 Task: Look for space in Fukuroi, Japan from 6th September, 2023 to 10th September, 2023 for 1 adult in price range Rs.9000 to Rs.17000. Place can be private room with 1  bedroom having 1 bed and 1 bathroom. Property type can be house, flat, guest house, hotel. Booking option can be shelf check-in. Required host language is English.
Action: Mouse moved to (510, 132)
Screenshot: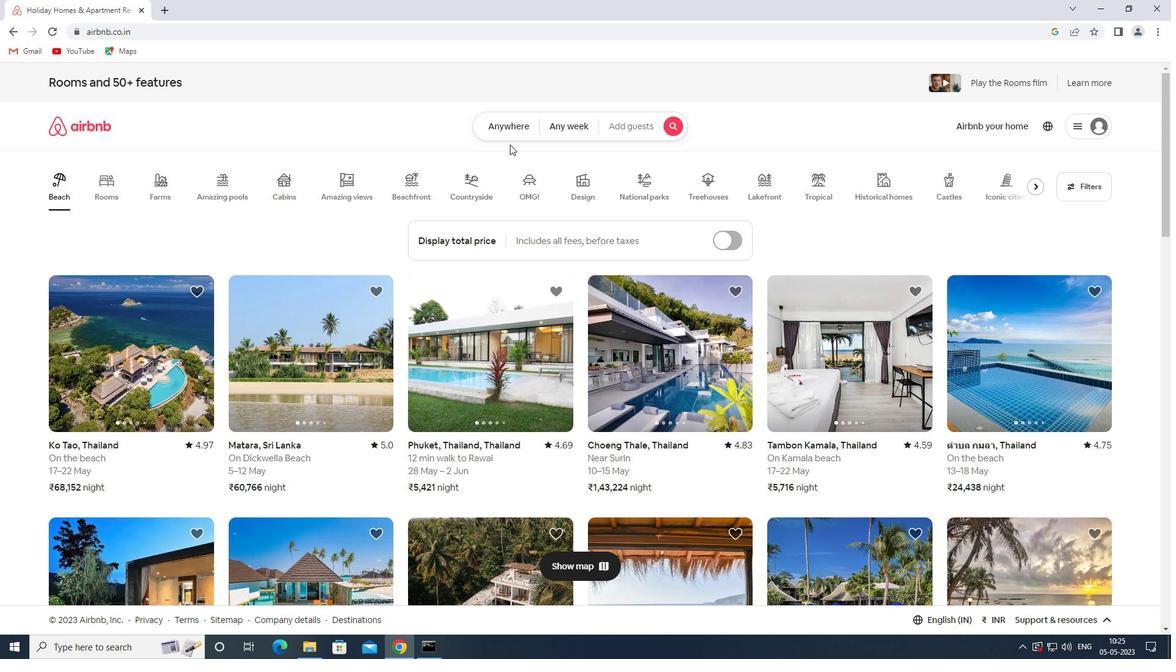 
Action: Mouse pressed left at (510, 132)
Screenshot: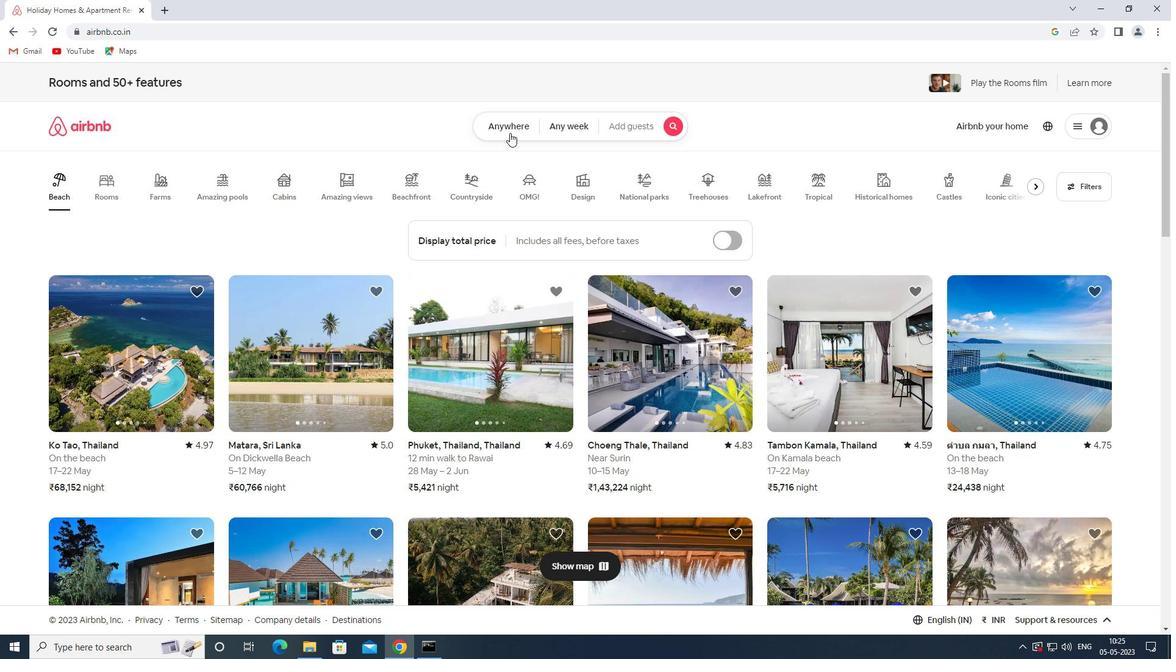 
Action: Mouse moved to (418, 168)
Screenshot: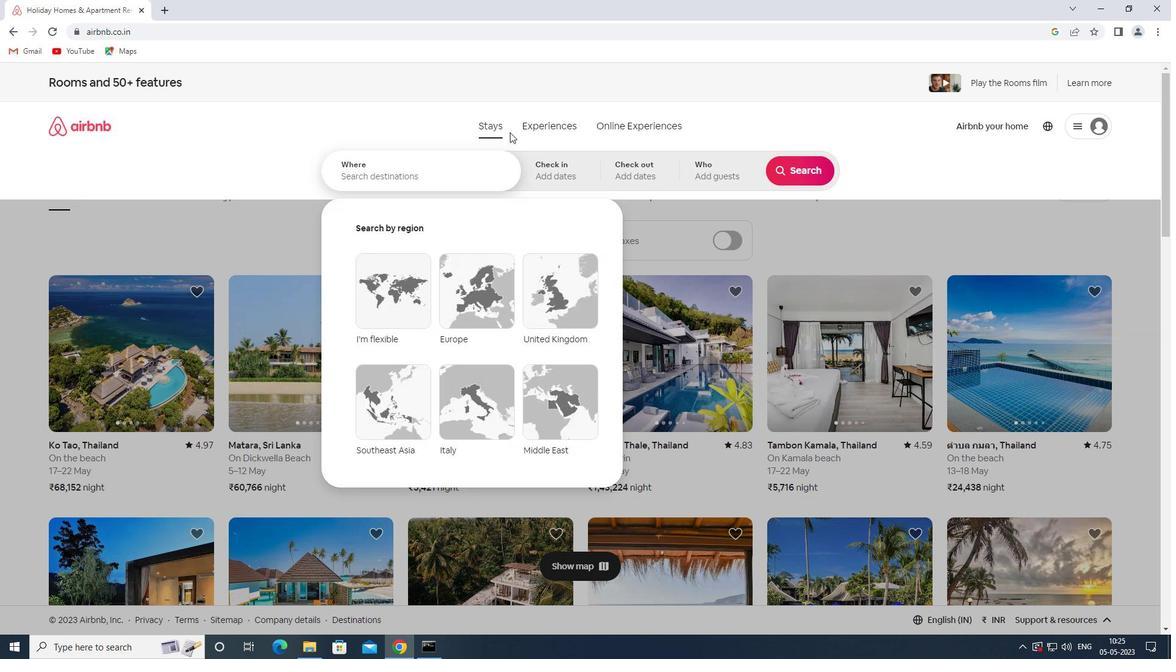 
Action: Mouse pressed left at (418, 168)
Screenshot: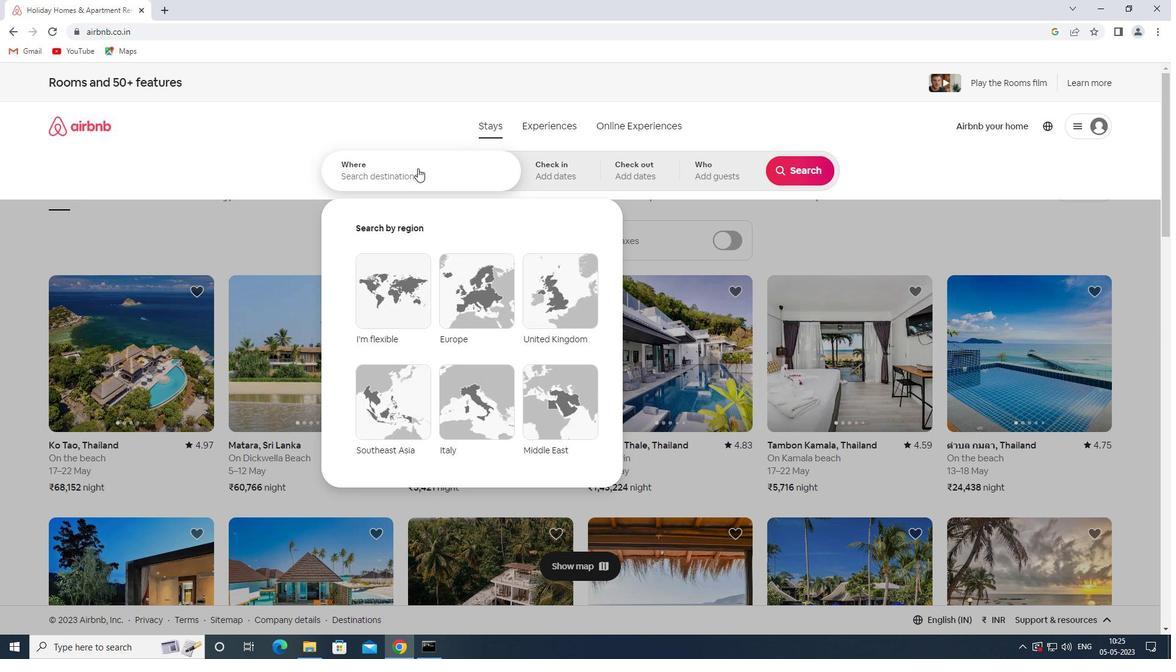 
Action: Key pressed <Key.shift><Key.shift><Key.shift><Key.shift><Key.shift><Key.shift><Key.shift><Key.shift><Key.shift><Key.shift><Key.shift>FUKUROI,<Key.shift><Key.shift><Key.shift><Key.shift><Key.shift><Key.shift><Key.shift><Key.shift>JAPAN
Screenshot: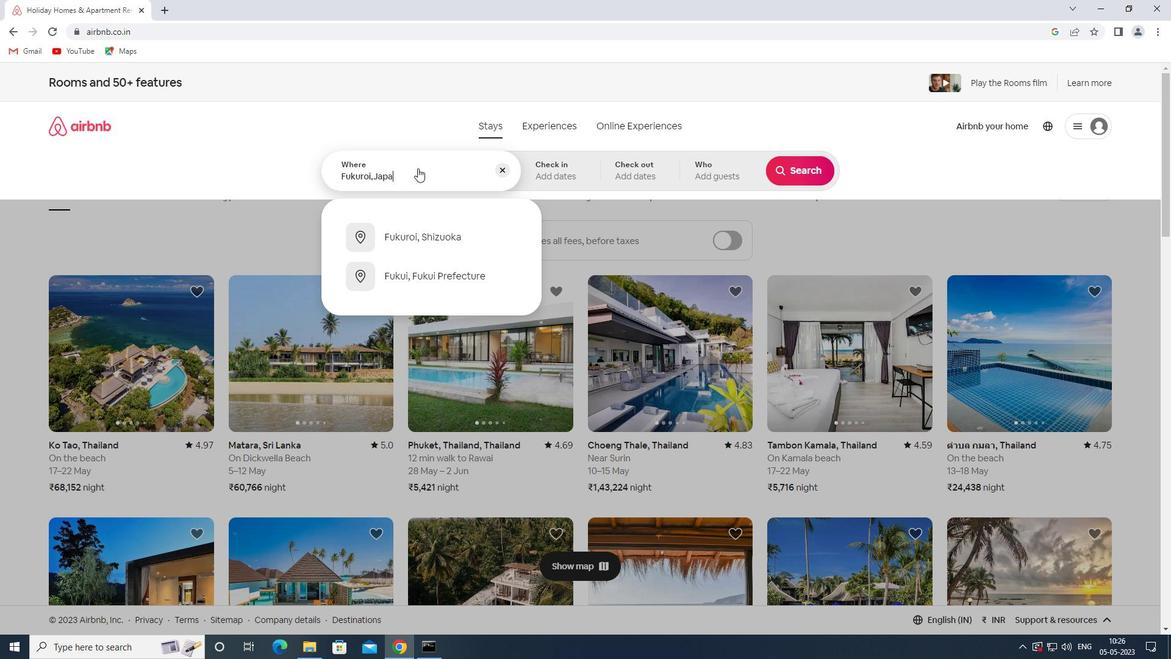 
Action: Mouse moved to (556, 174)
Screenshot: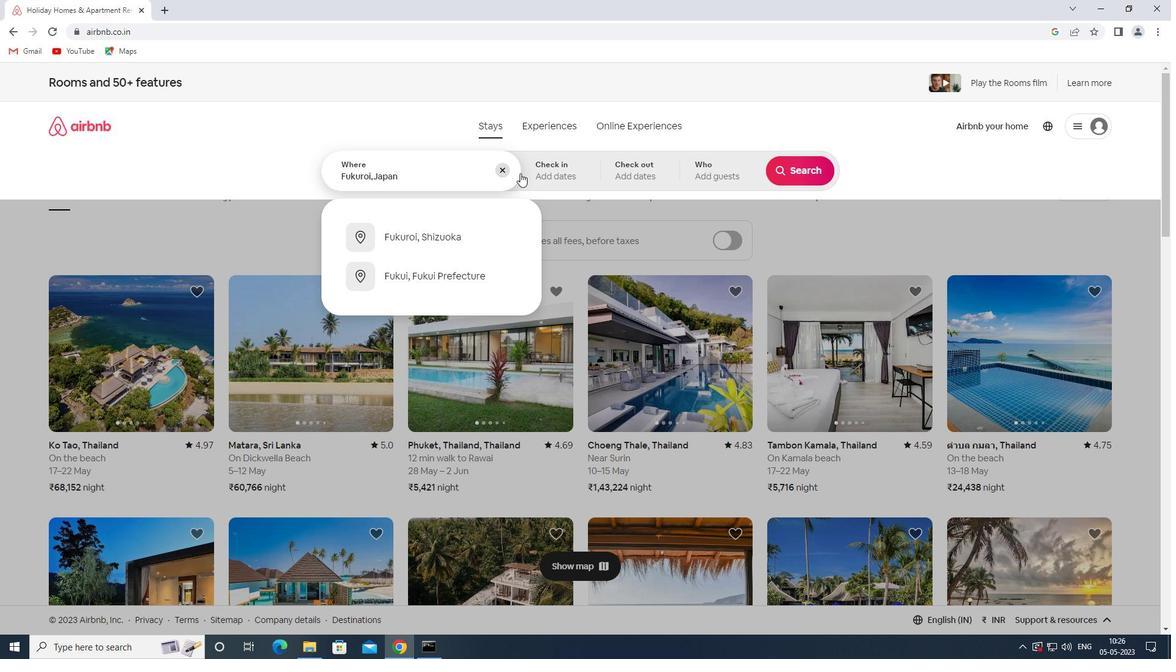 
Action: Mouse pressed left at (556, 174)
Screenshot: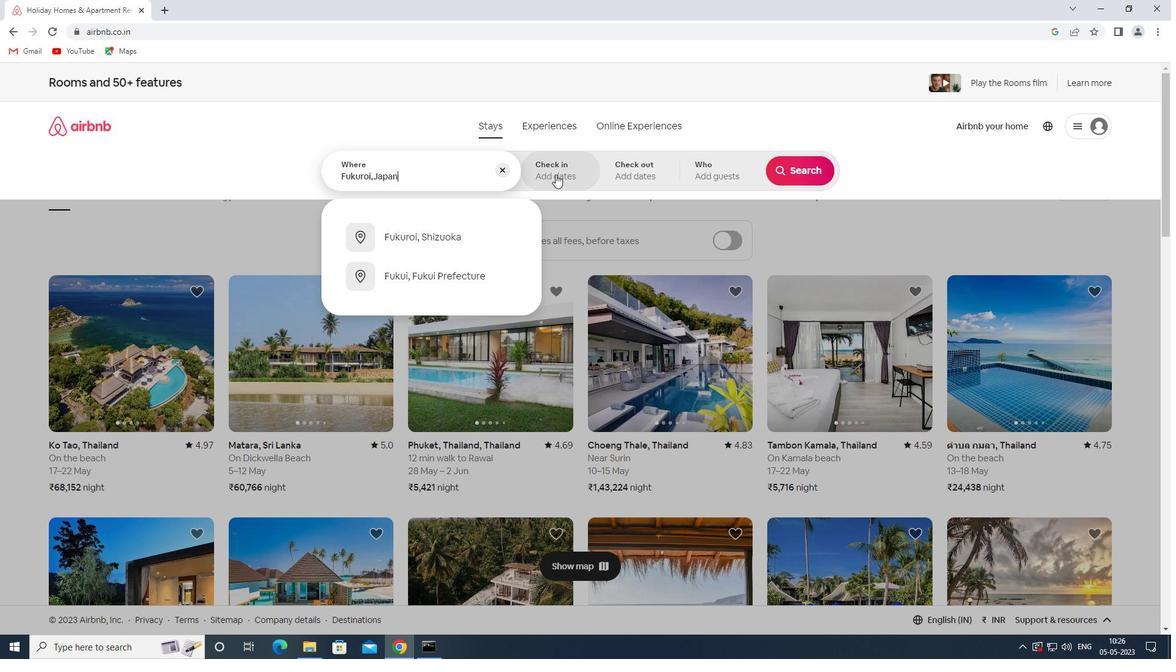 
Action: Mouse moved to (802, 271)
Screenshot: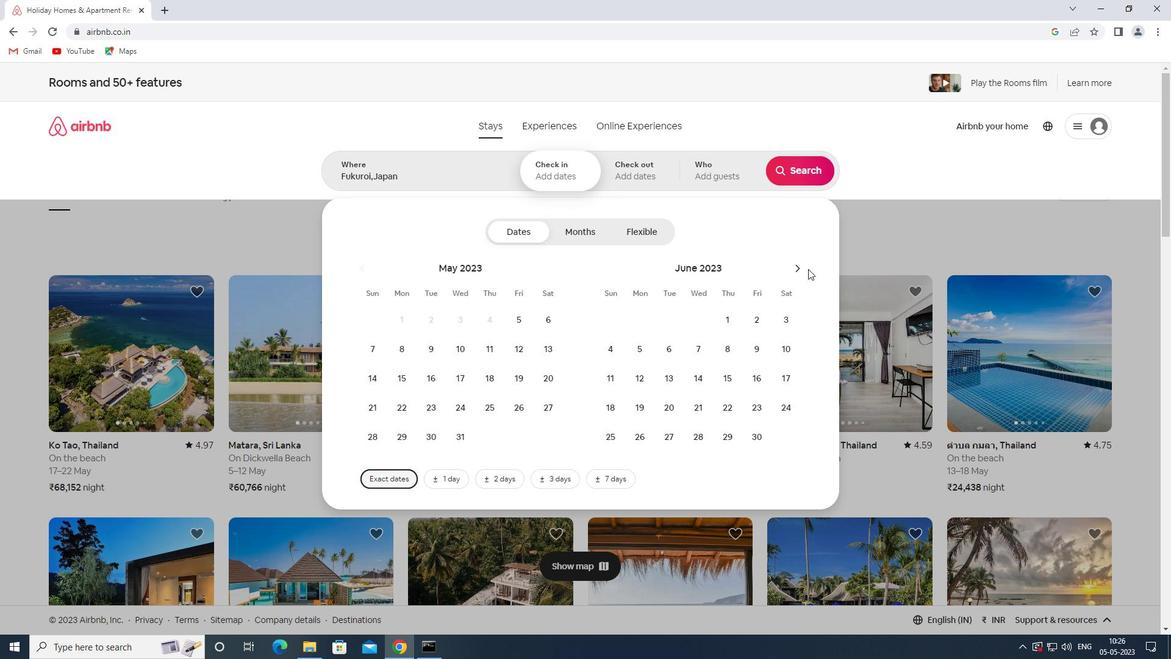 
Action: Mouse pressed left at (802, 271)
Screenshot: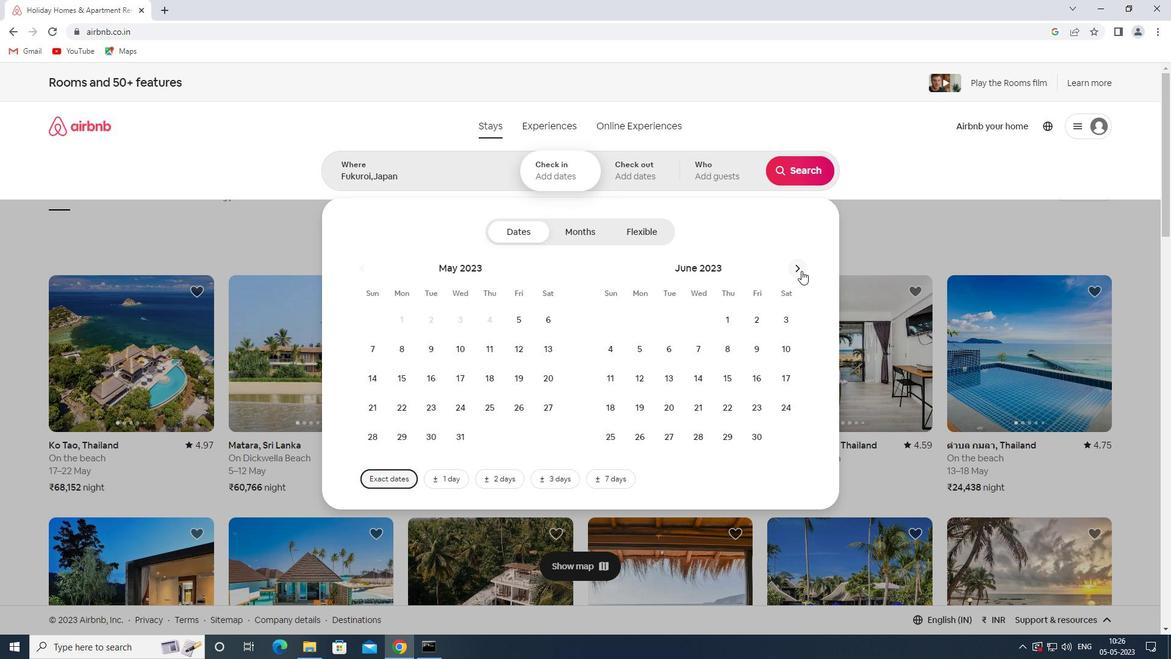 
Action: Mouse pressed left at (802, 271)
Screenshot: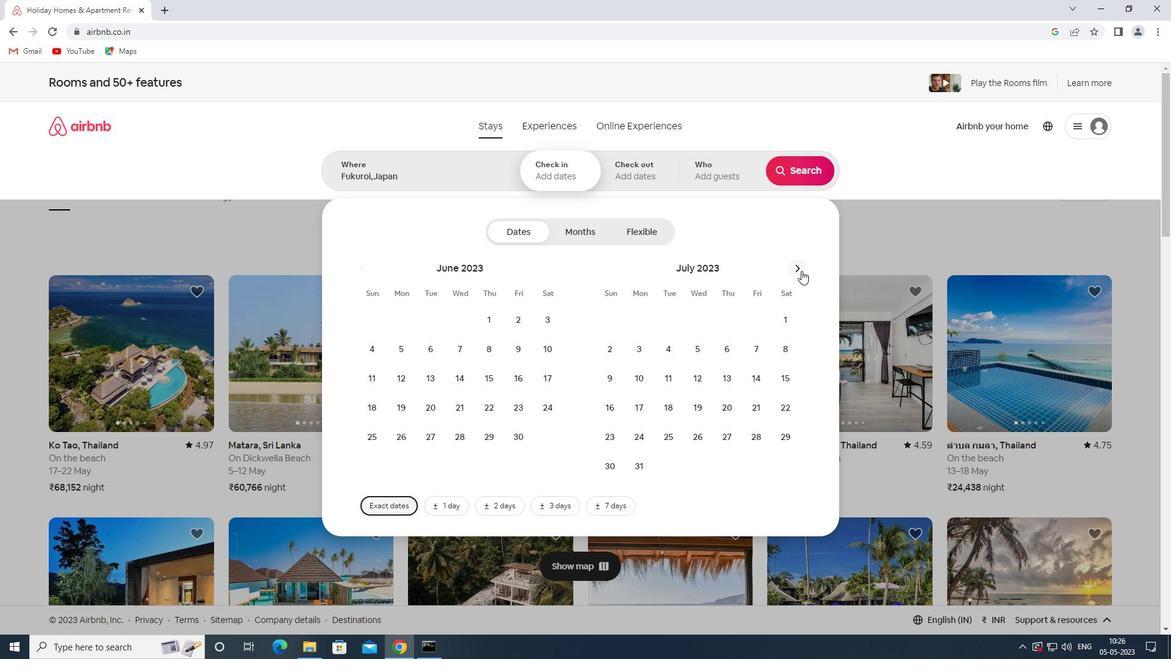 
Action: Mouse pressed left at (802, 271)
Screenshot: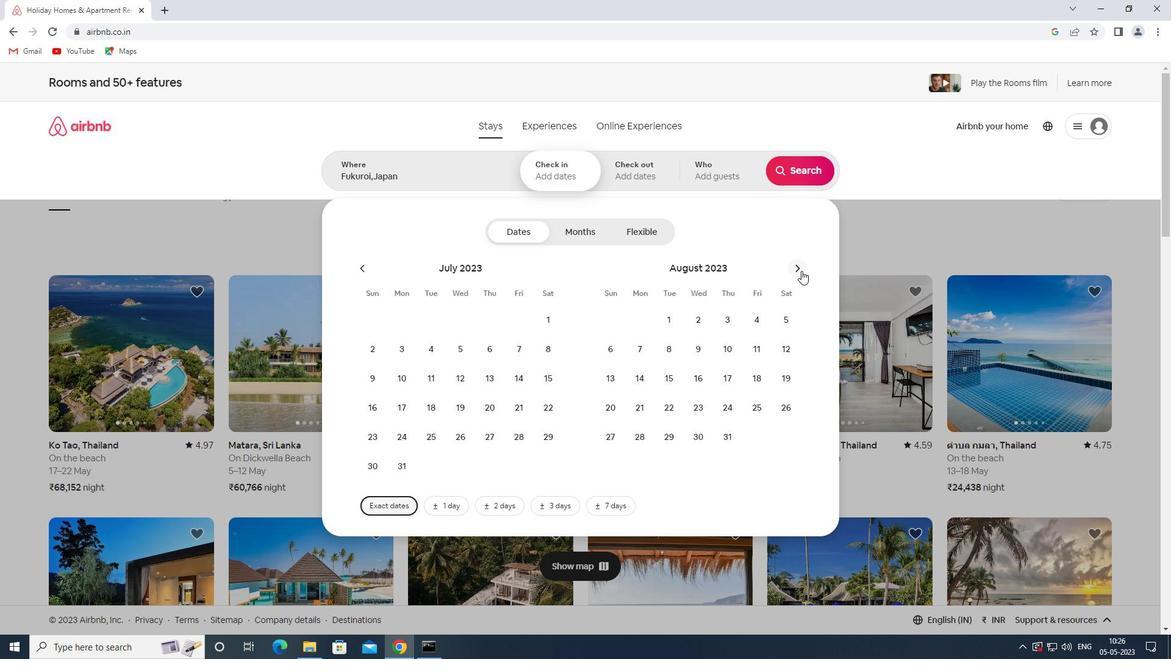 
Action: Mouse moved to (703, 348)
Screenshot: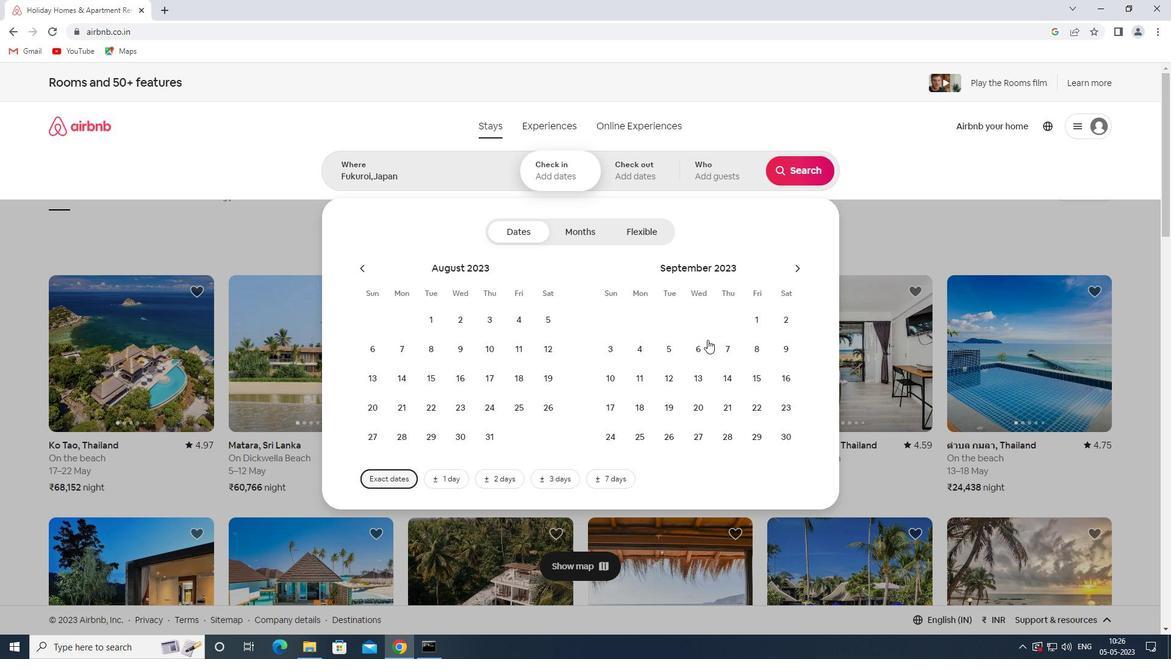 
Action: Mouse pressed left at (703, 348)
Screenshot: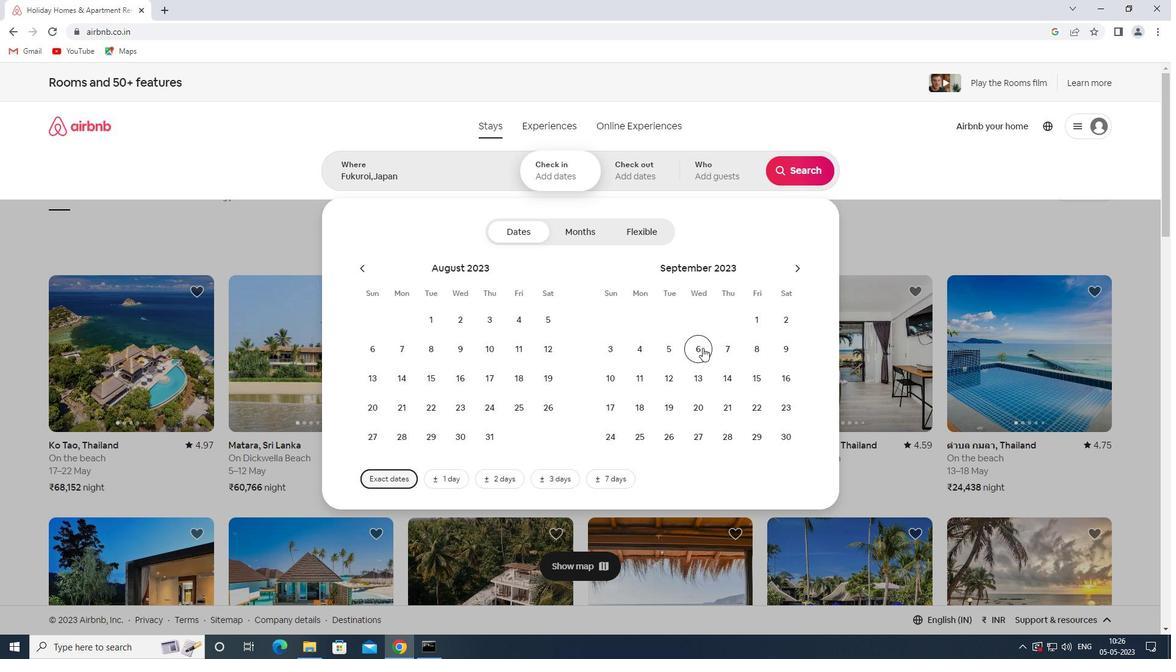 
Action: Mouse moved to (617, 382)
Screenshot: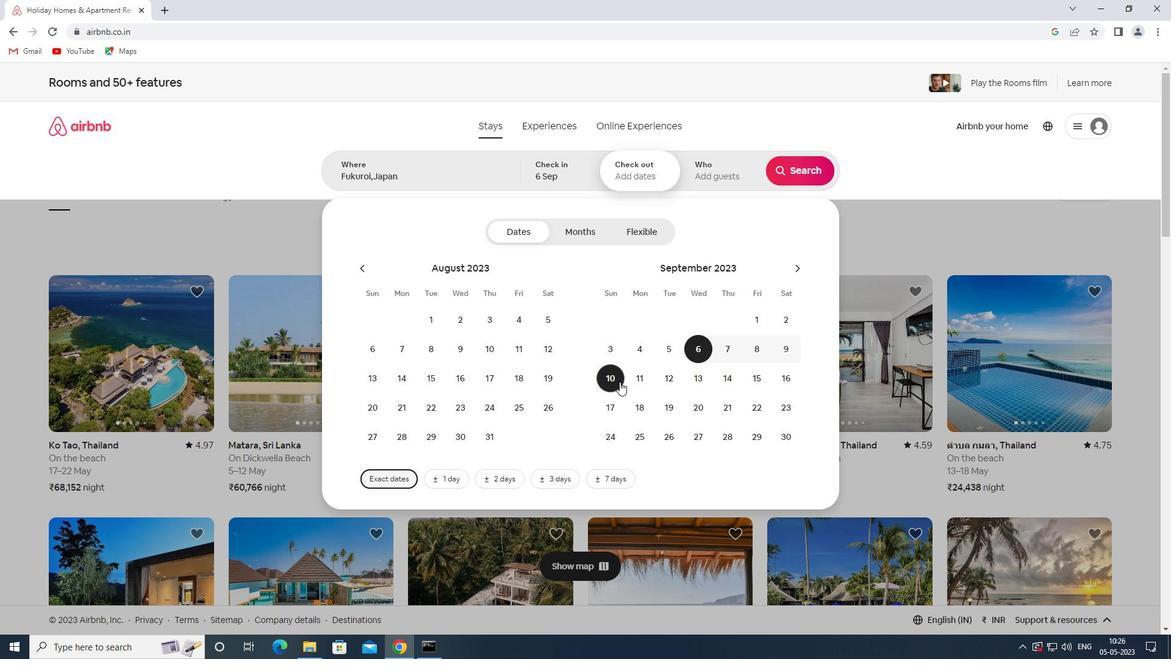 
Action: Mouse pressed left at (617, 382)
Screenshot: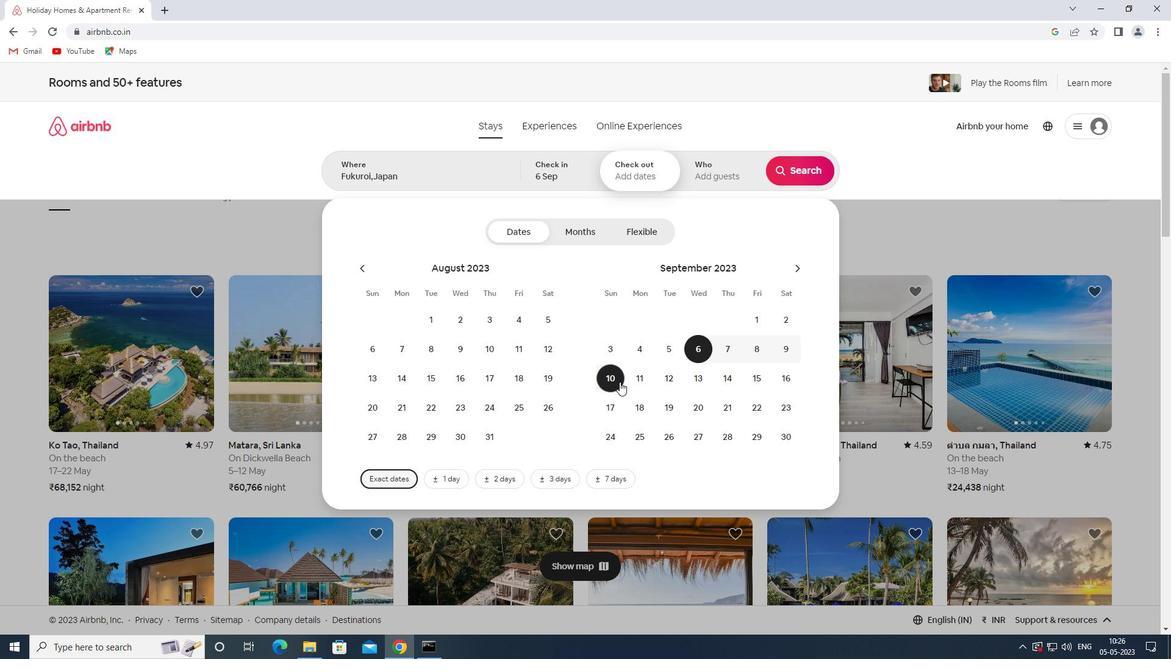 
Action: Mouse moved to (709, 184)
Screenshot: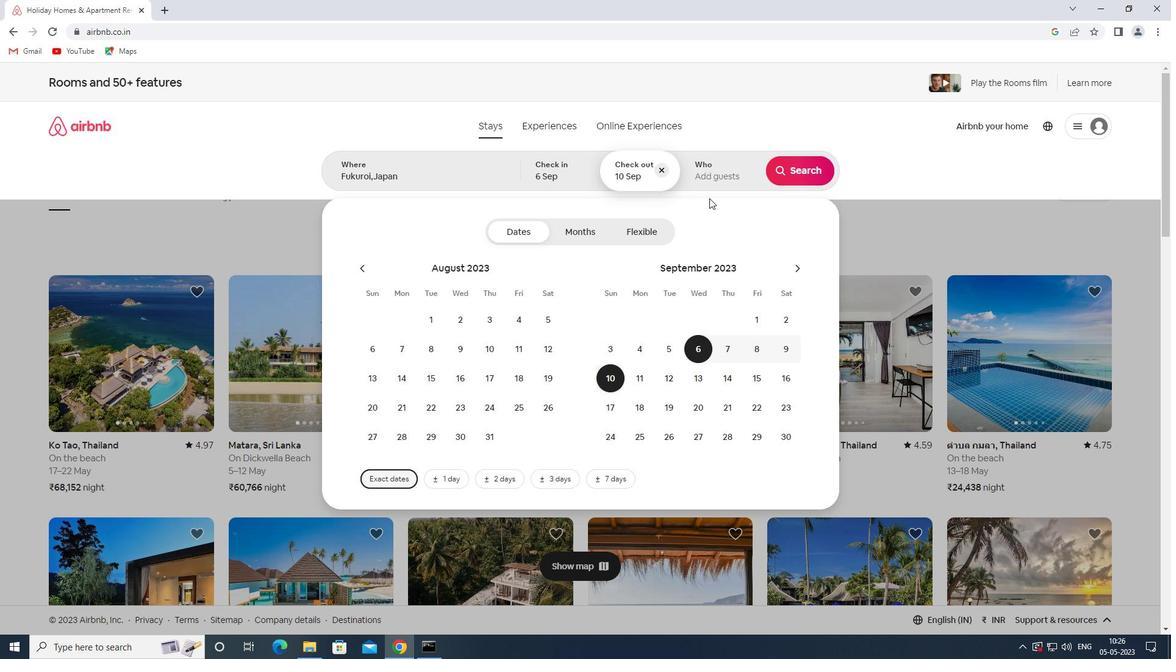 
Action: Mouse pressed left at (709, 184)
Screenshot: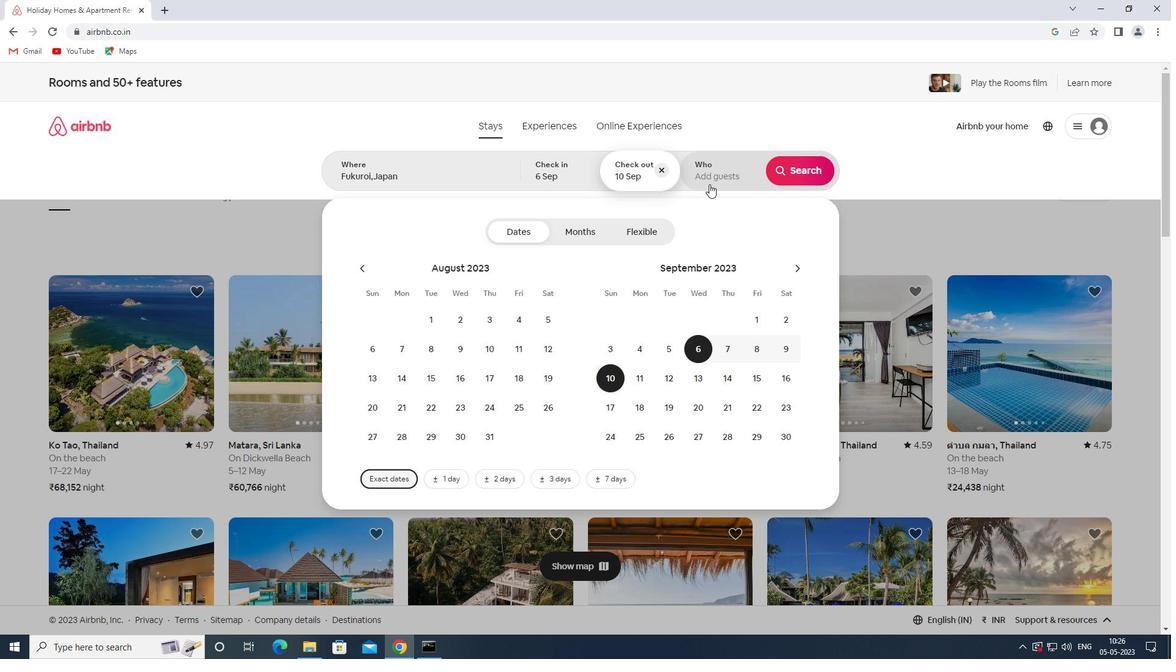 
Action: Mouse moved to (798, 234)
Screenshot: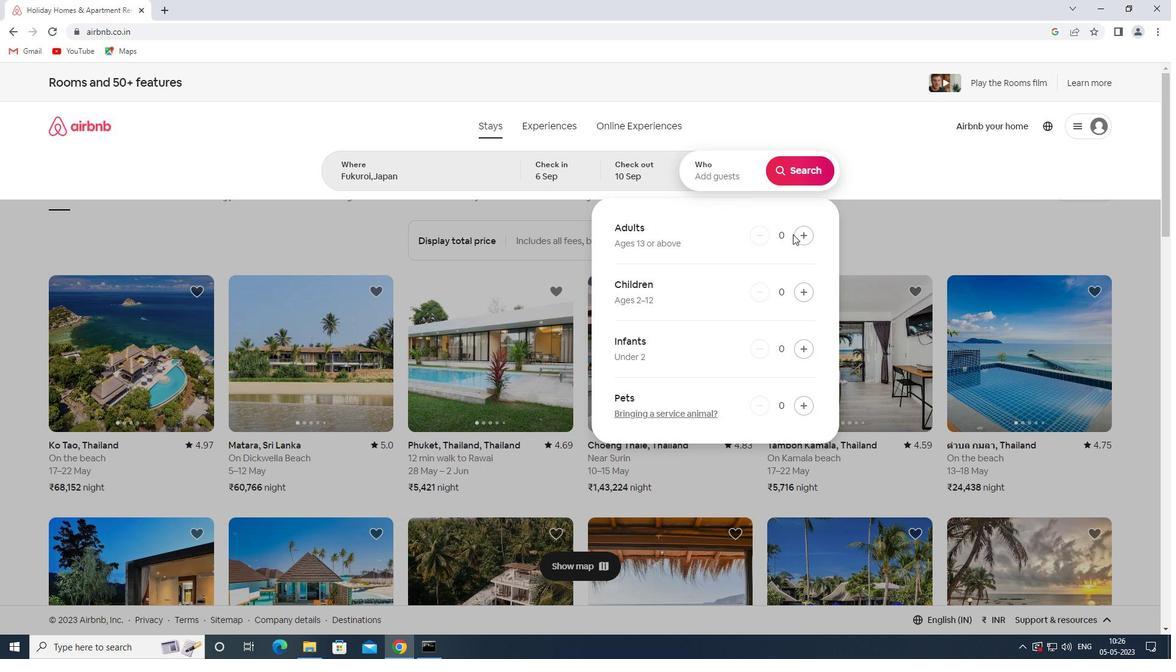 
Action: Mouse pressed left at (798, 234)
Screenshot: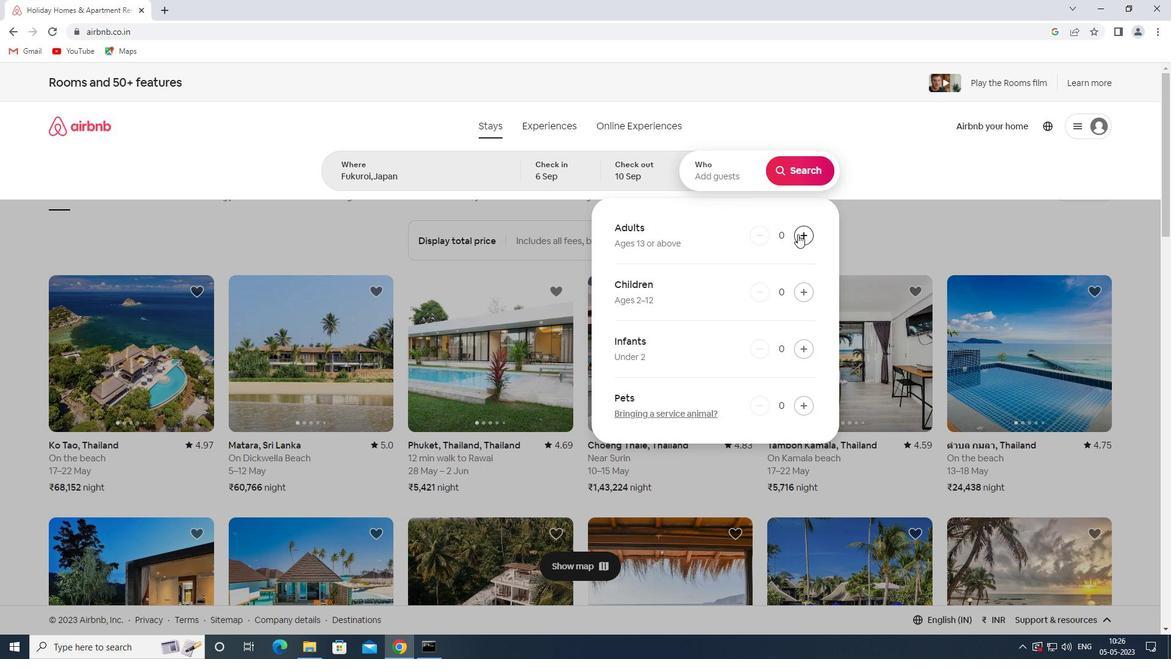 
Action: Mouse moved to (800, 167)
Screenshot: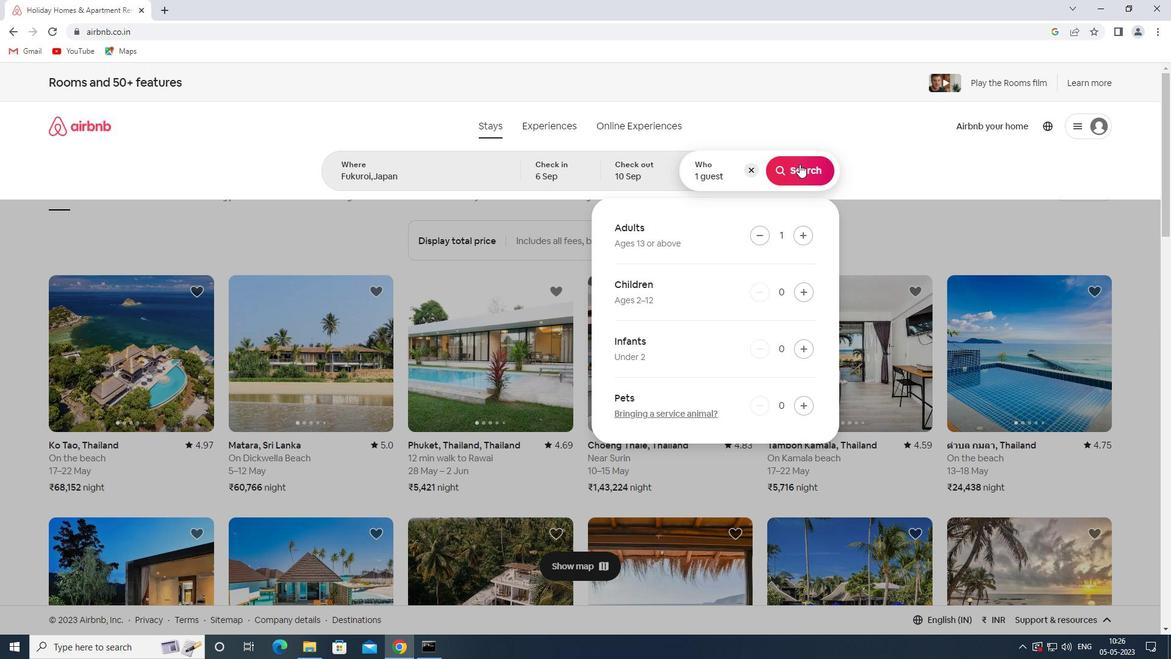 
Action: Mouse pressed left at (800, 167)
Screenshot: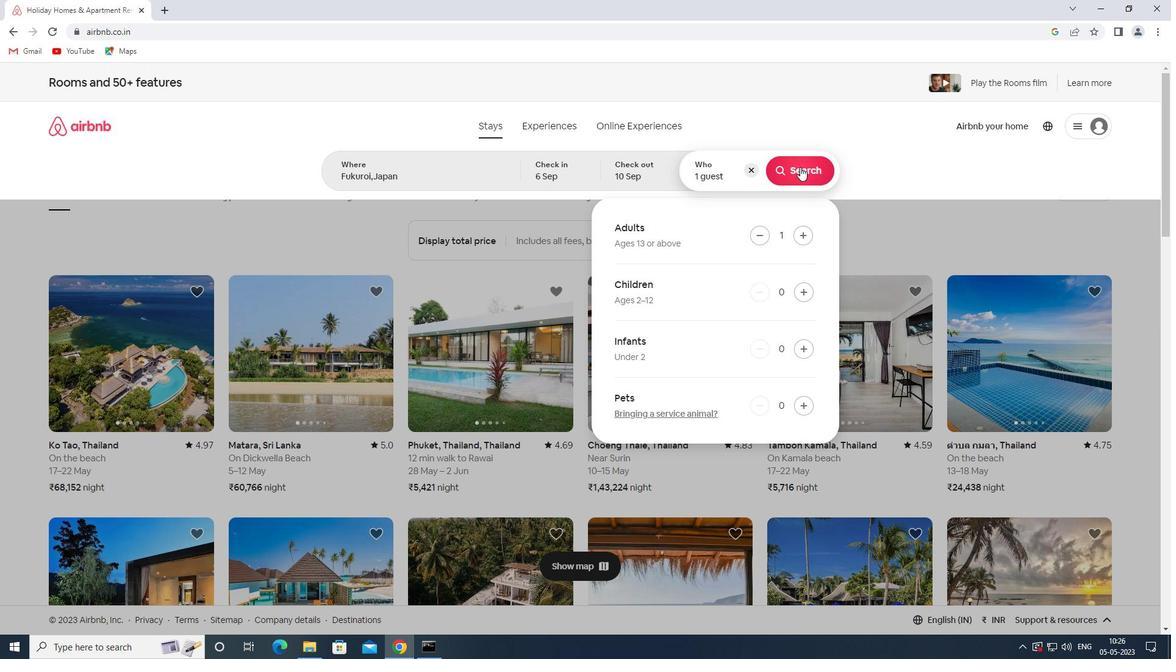 
Action: Mouse moved to (1116, 136)
Screenshot: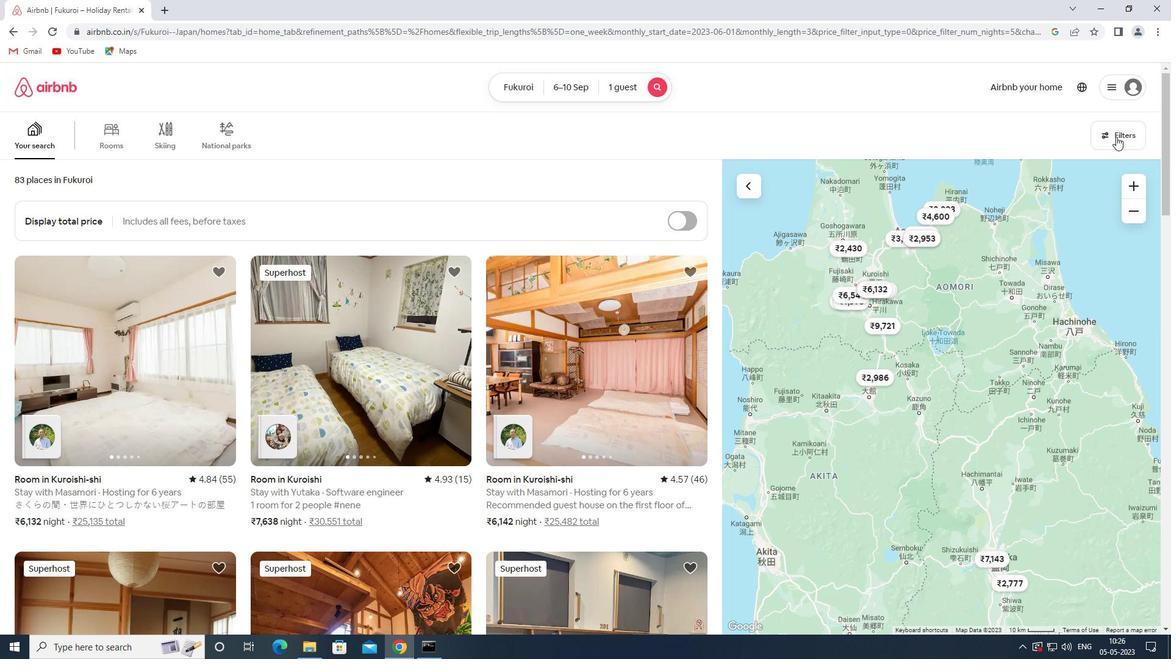 
Action: Mouse pressed left at (1116, 136)
Screenshot: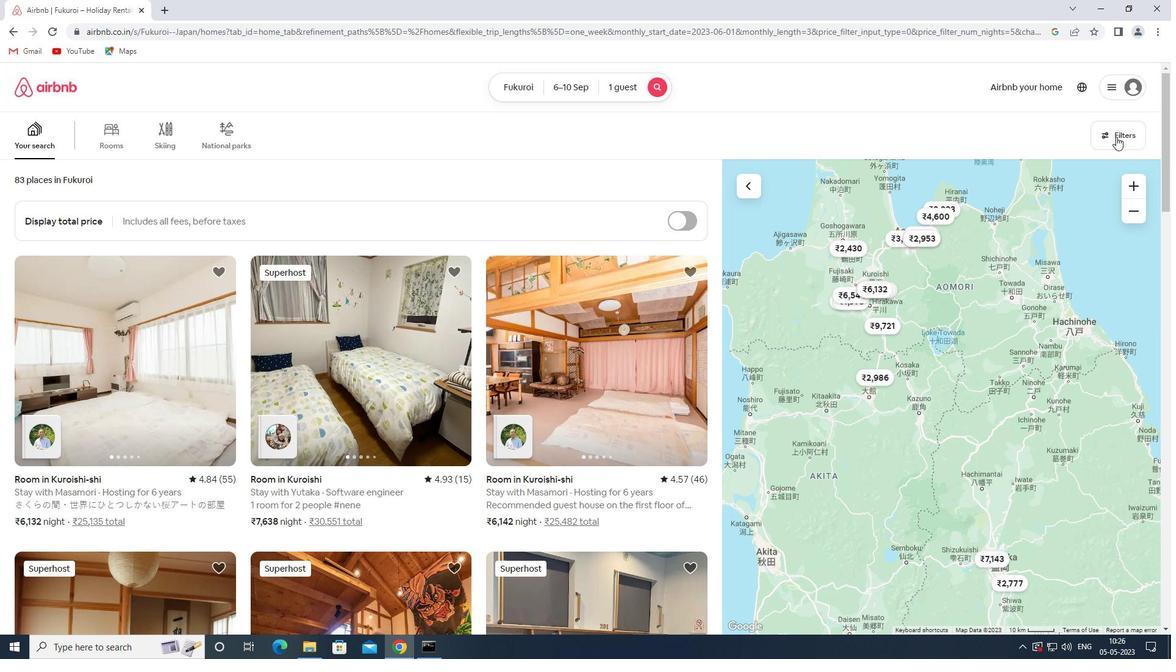 
Action: Mouse moved to (426, 439)
Screenshot: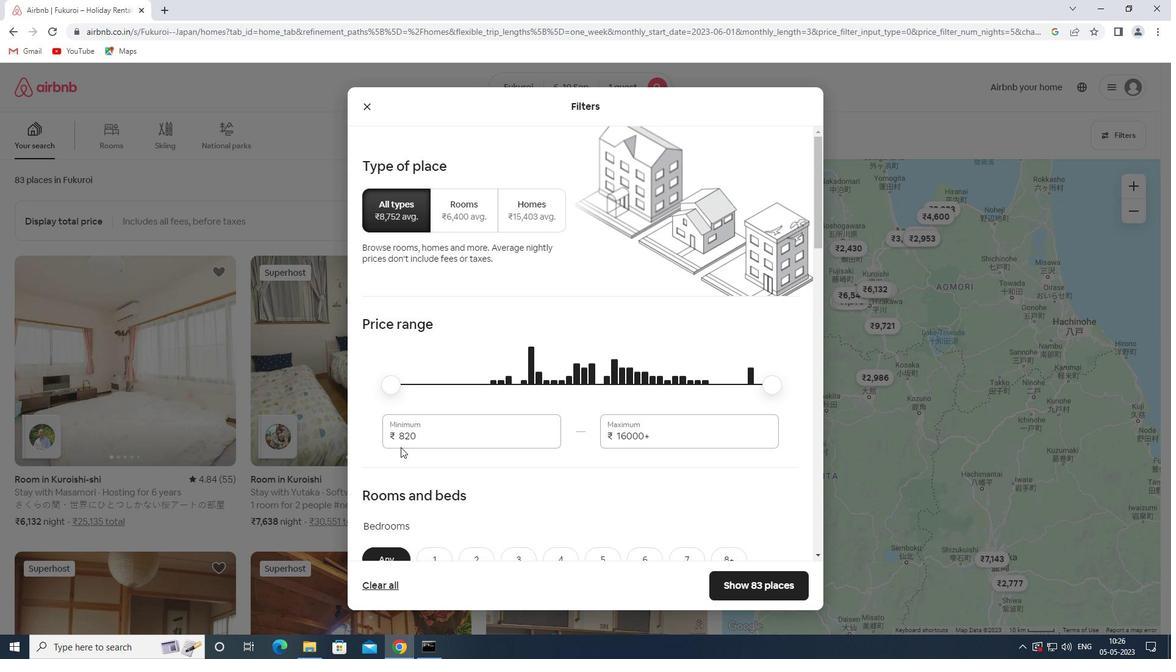 
Action: Mouse pressed left at (426, 439)
Screenshot: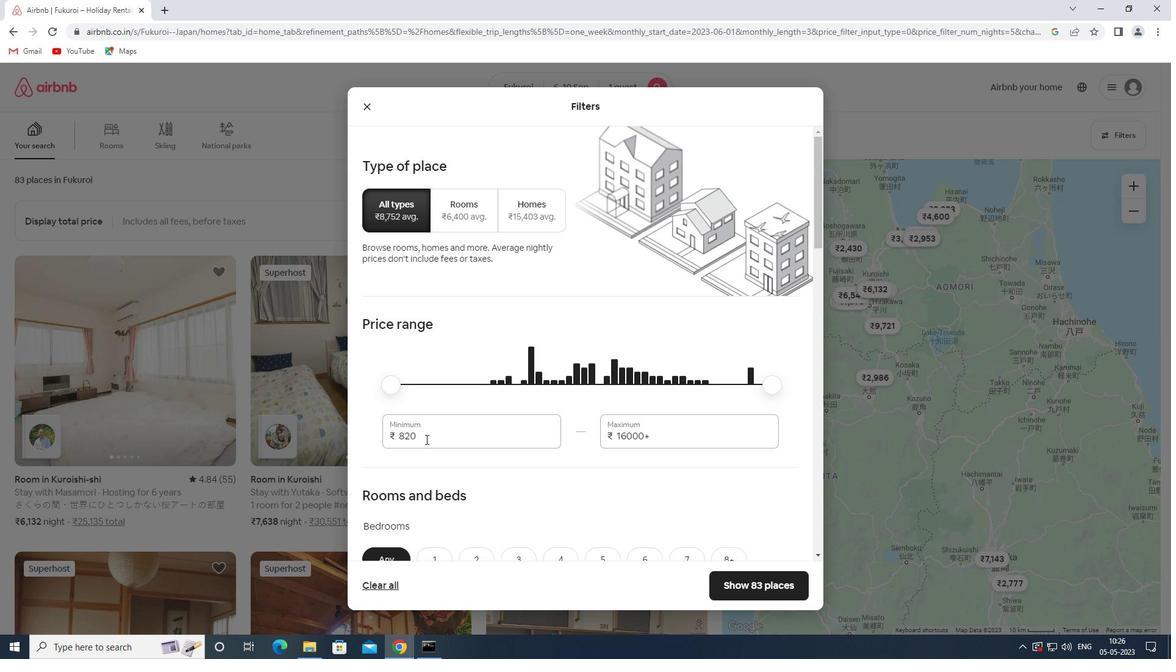 
Action: Mouse moved to (352, 438)
Screenshot: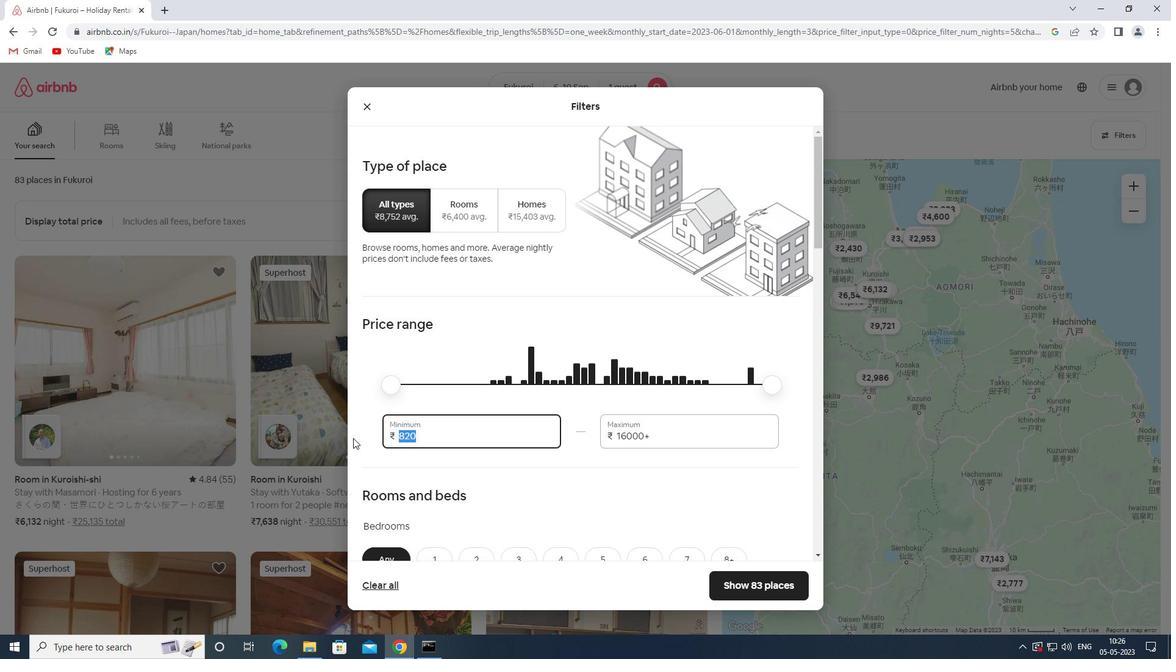 
Action: Key pressed 9000
Screenshot: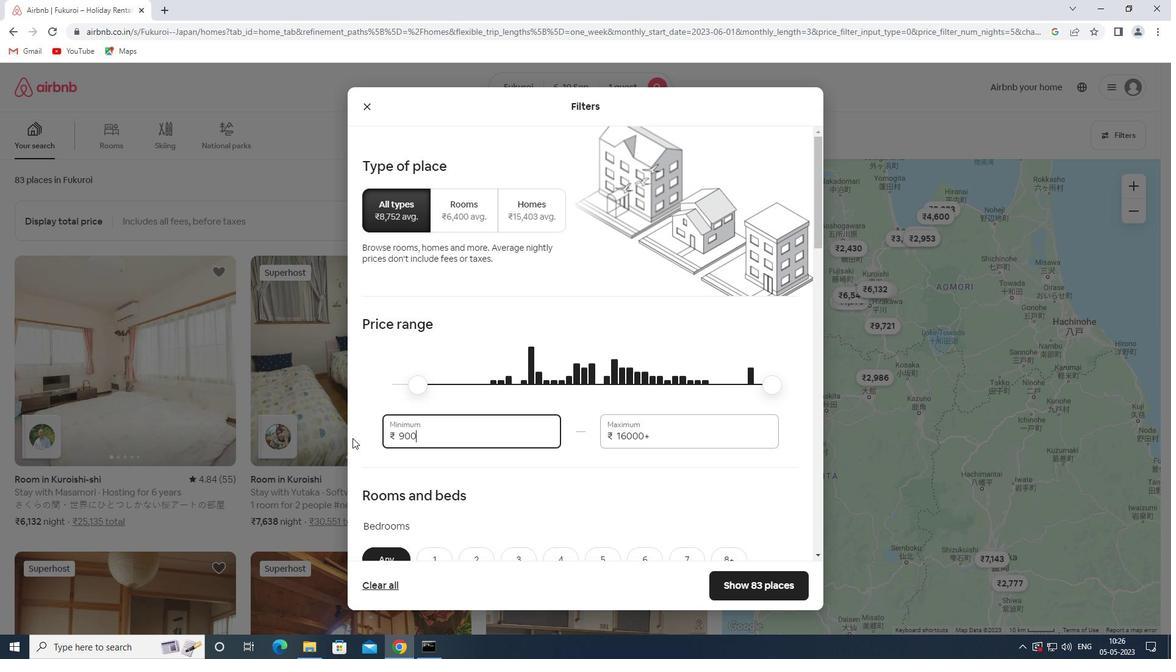 
Action: Mouse moved to (653, 440)
Screenshot: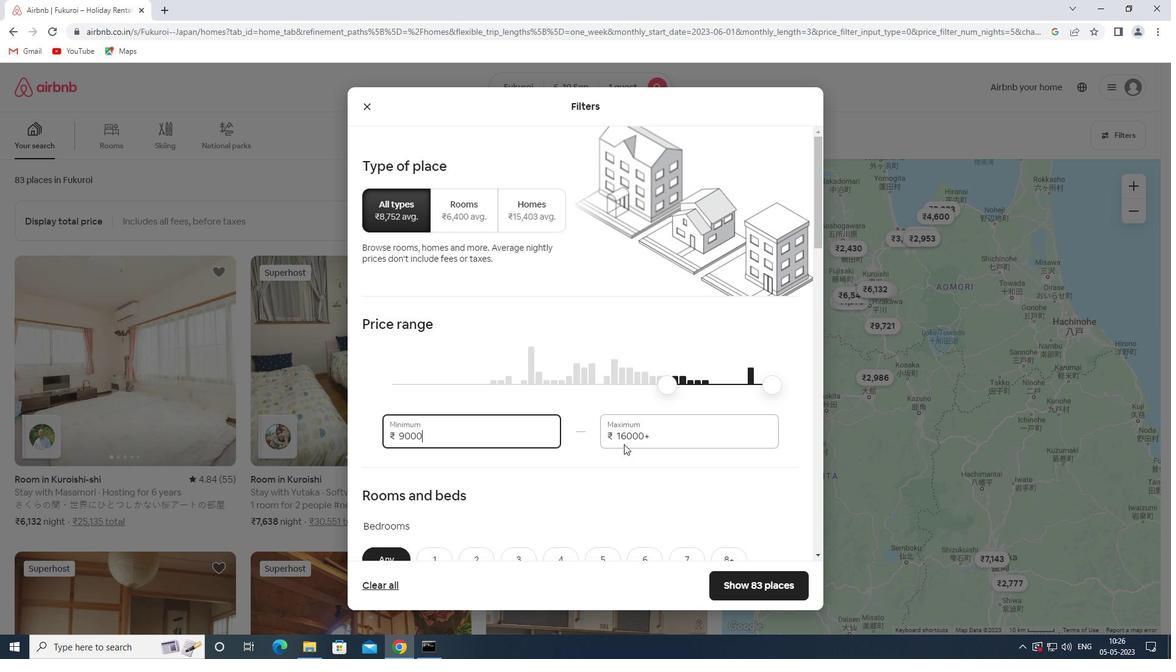 
Action: Mouse pressed left at (653, 440)
Screenshot: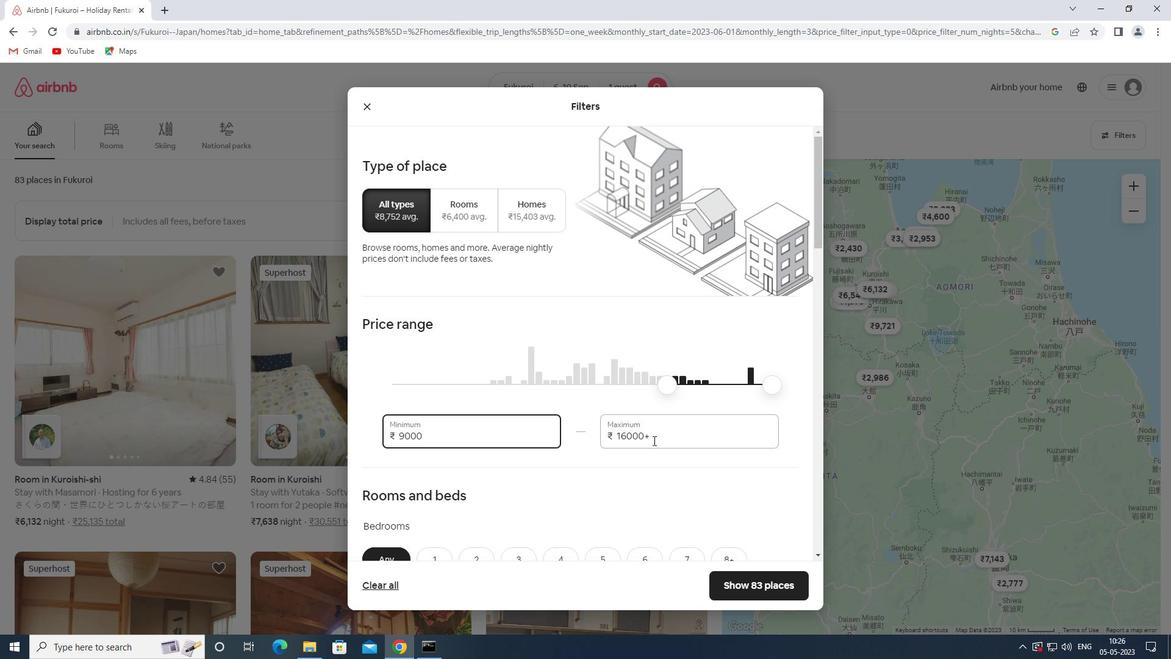 
Action: Mouse moved to (577, 445)
Screenshot: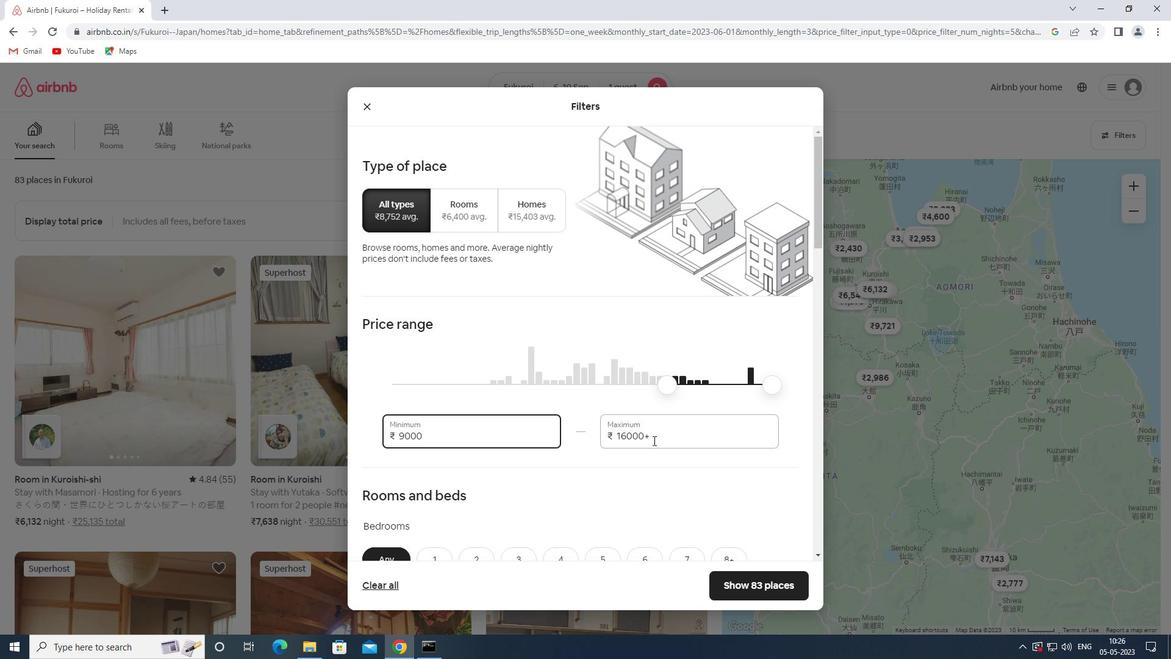 
Action: Key pressed 179<Key.backspace>000
Screenshot: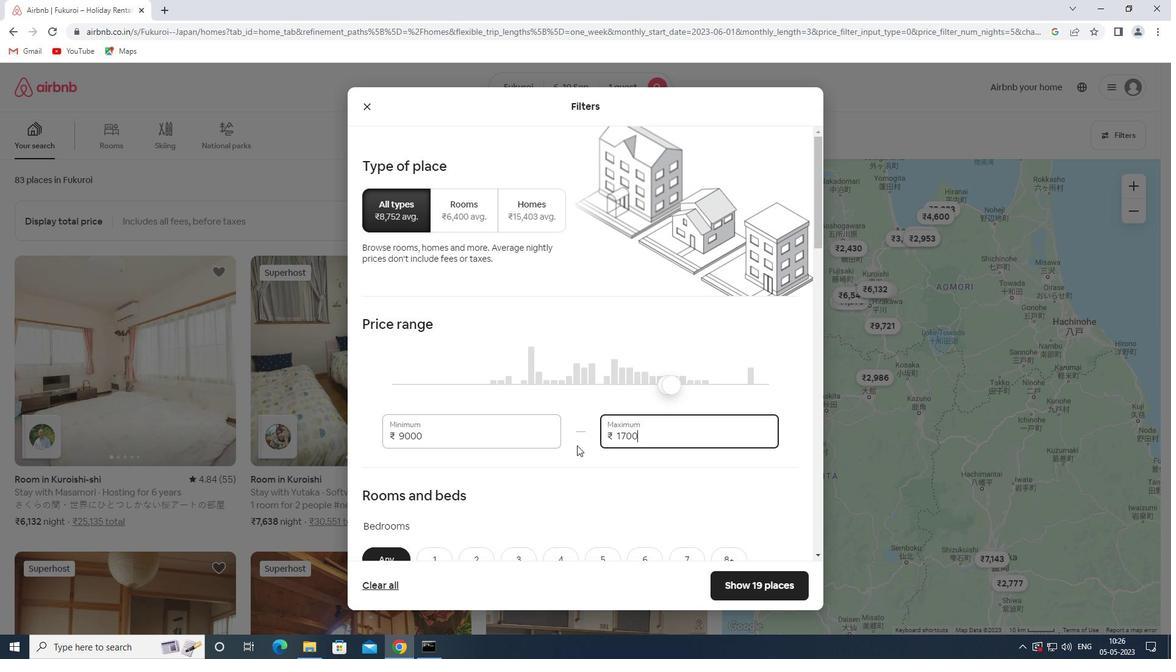 
Action: Mouse scrolled (577, 444) with delta (0, 0)
Screenshot: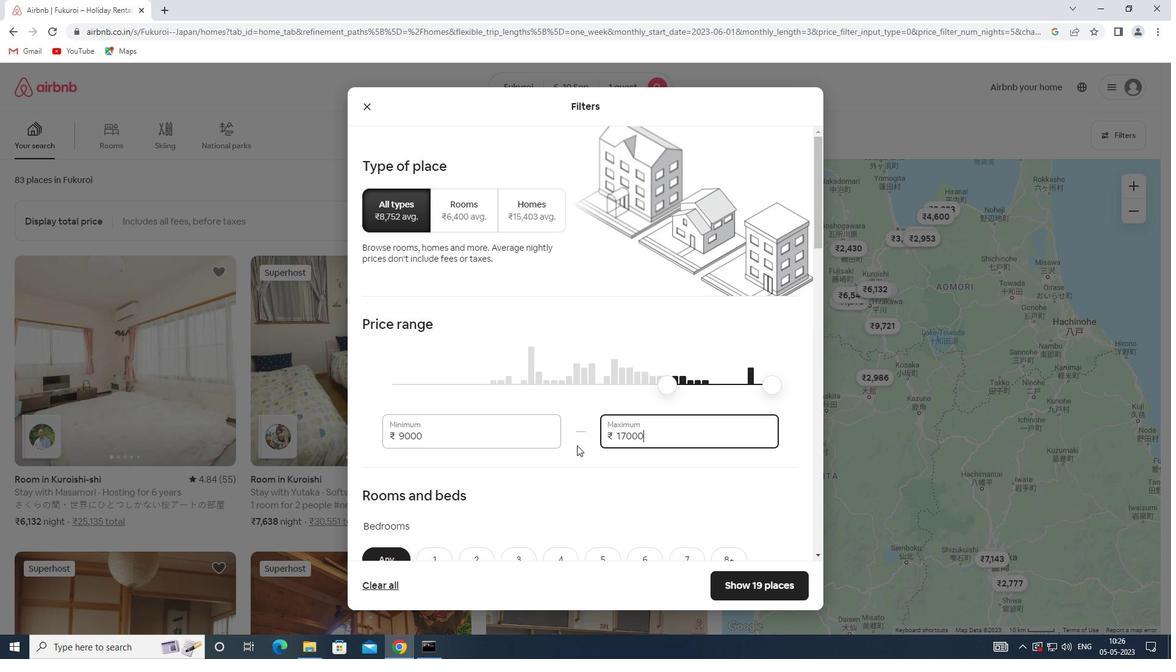 
Action: Mouse scrolled (577, 444) with delta (0, 0)
Screenshot: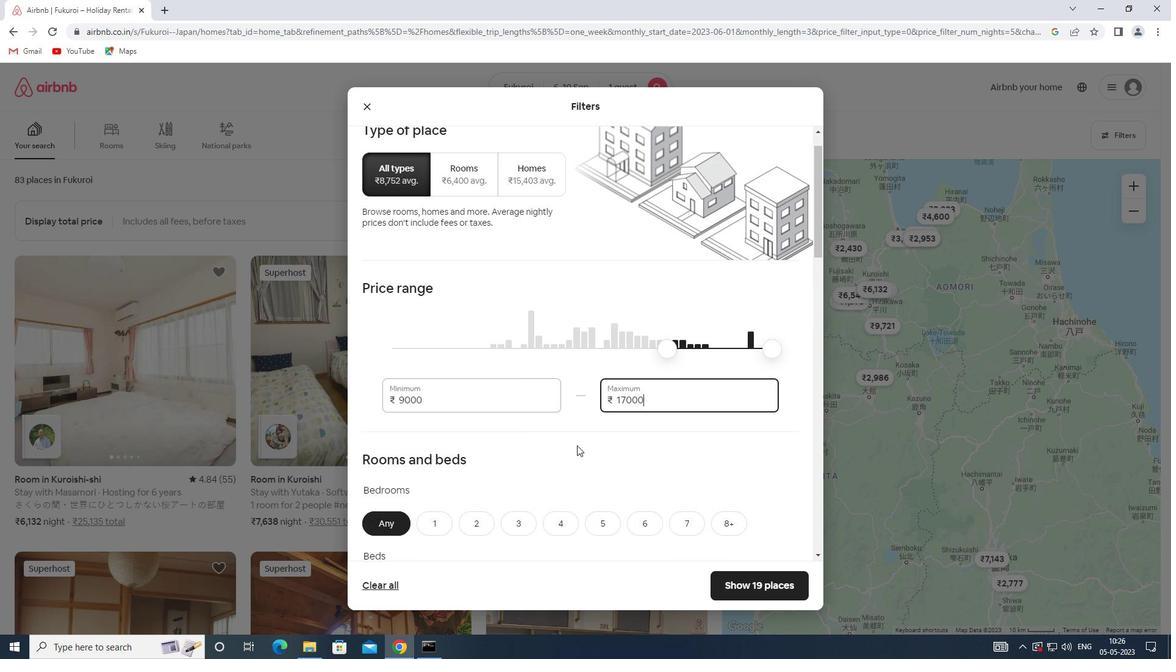 
Action: Mouse scrolled (577, 444) with delta (0, 0)
Screenshot: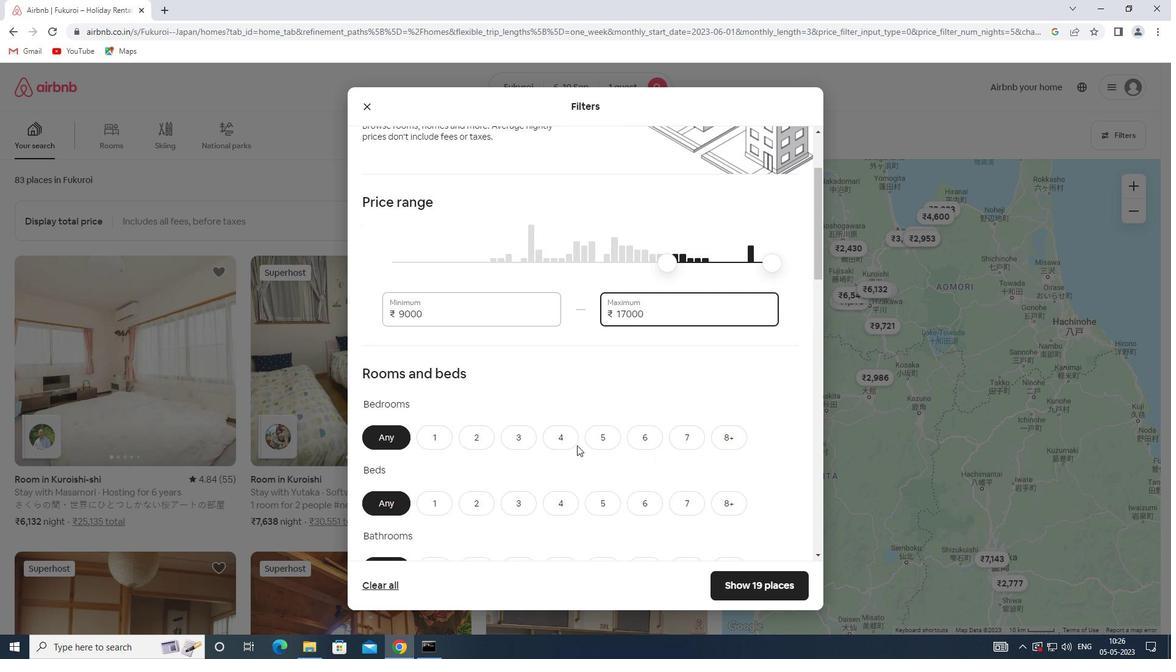 
Action: Mouse moved to (426, 376)
Screenshot: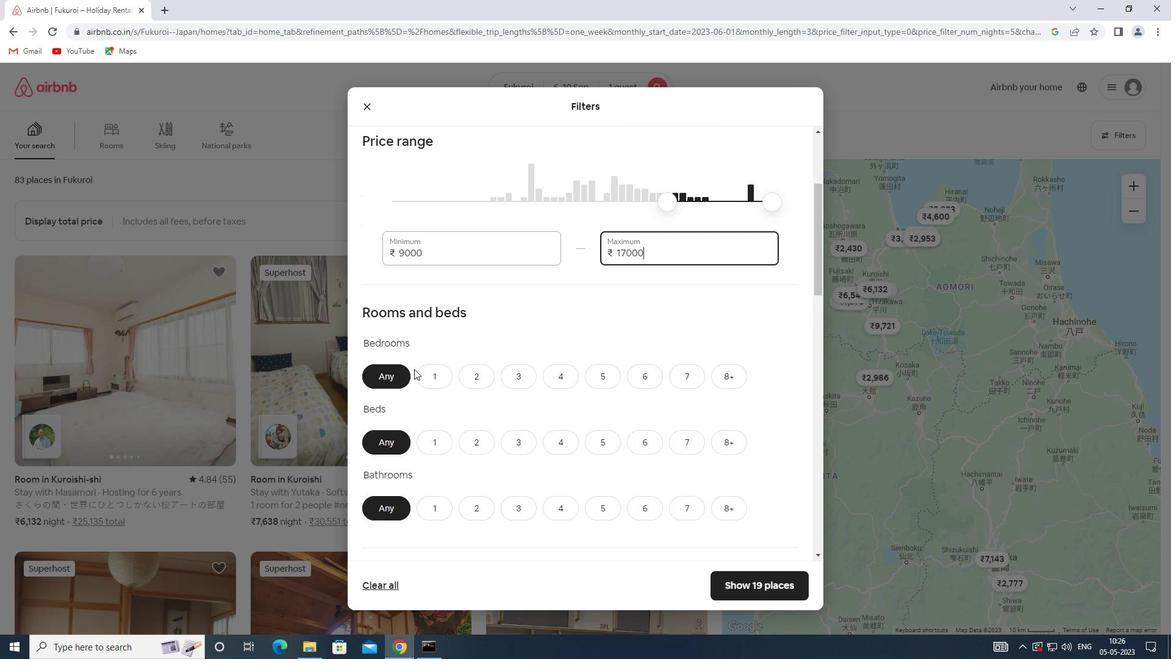 
Action: Mouse pressed left at (426, 376)
Screenshot: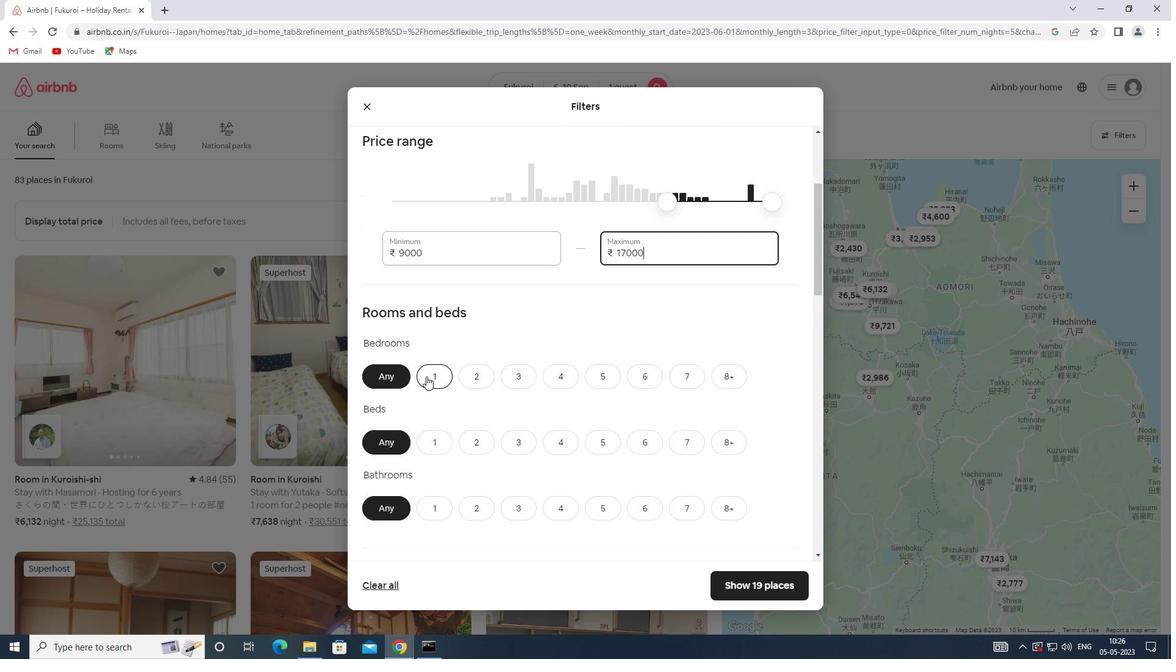 
Action: Mouse scrolled (426, 375) with delta (0, 0)
Screenshot: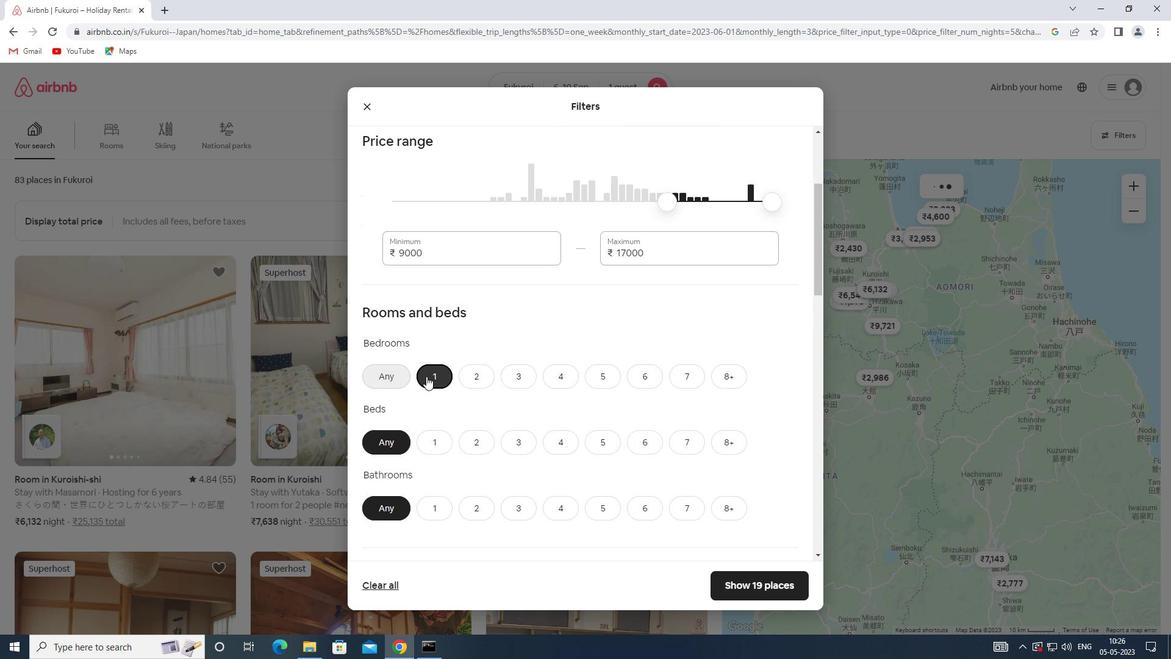 
Action: Mouse scrolled (426, 375) with delta (0, 0)
Screenshot: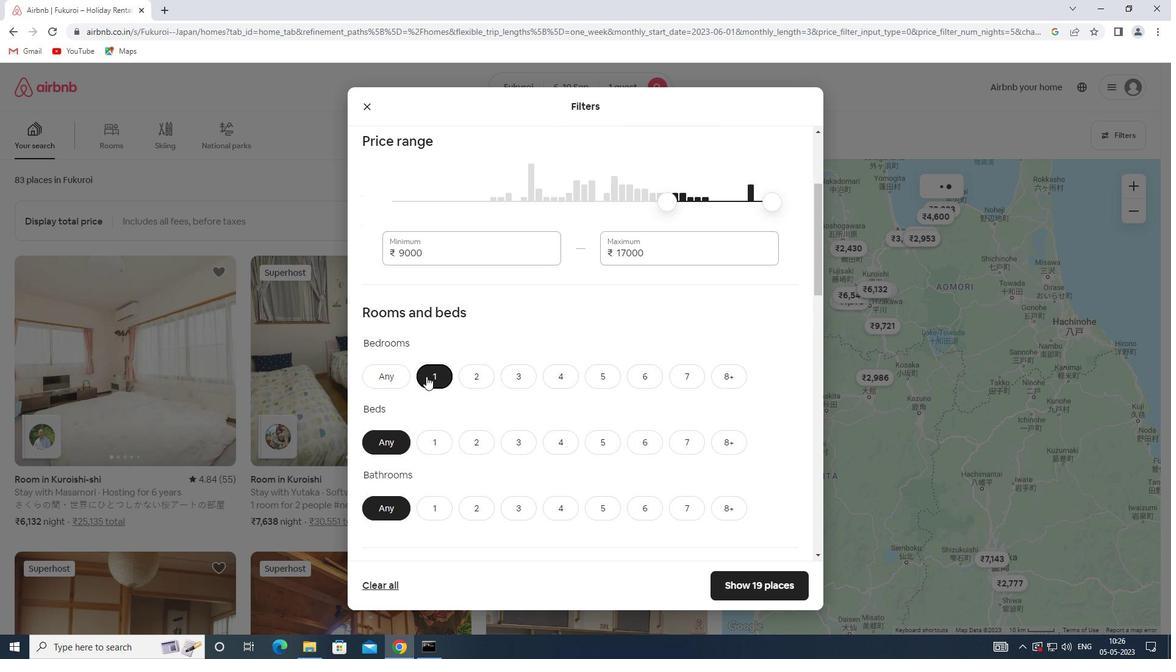 
Action: Mouse moved to (435, 325)
Screenshot: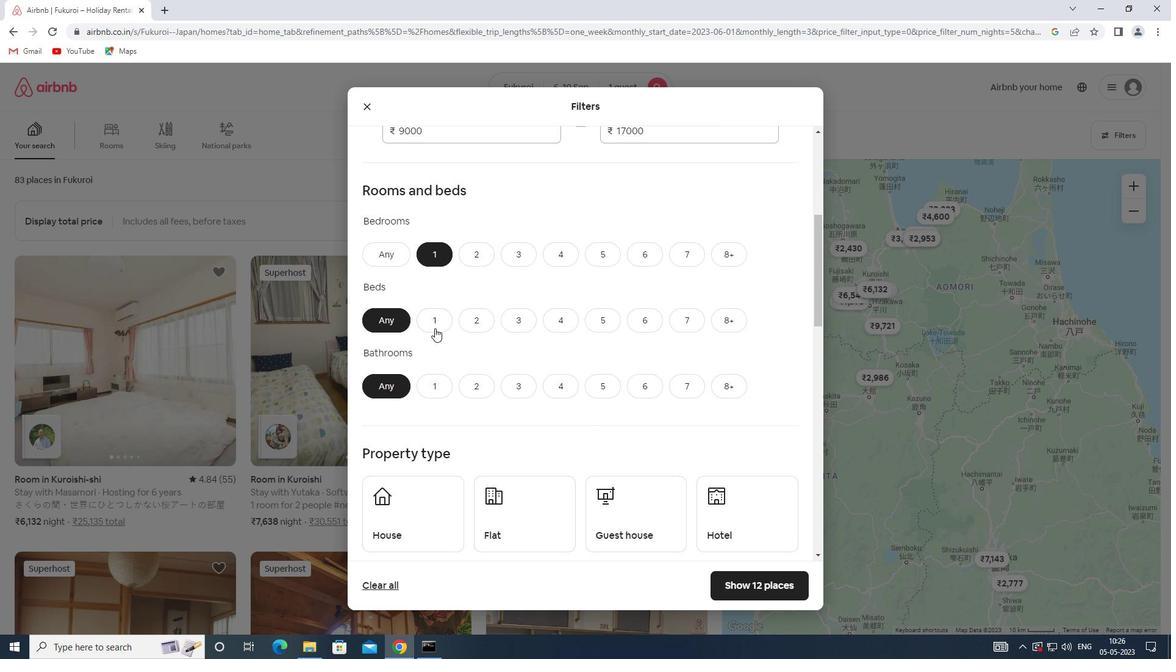 
Action: Mouse pressed left at (435, 325)
Screenshot: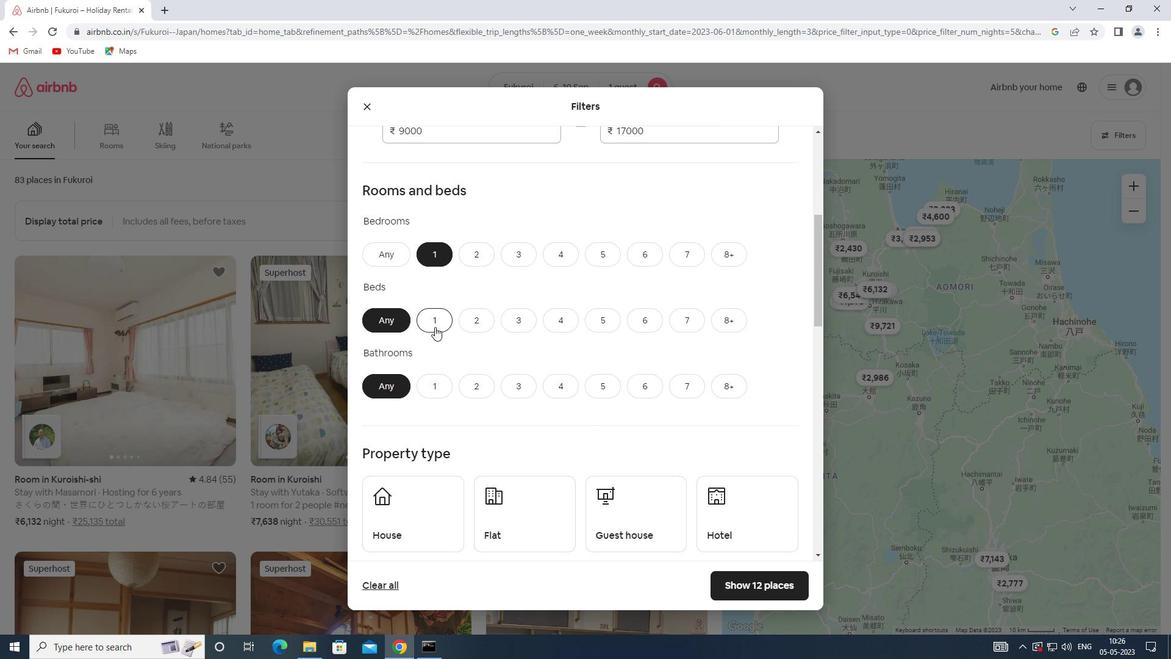 
Action: Mouse moved to (440, 379)
Screenshot: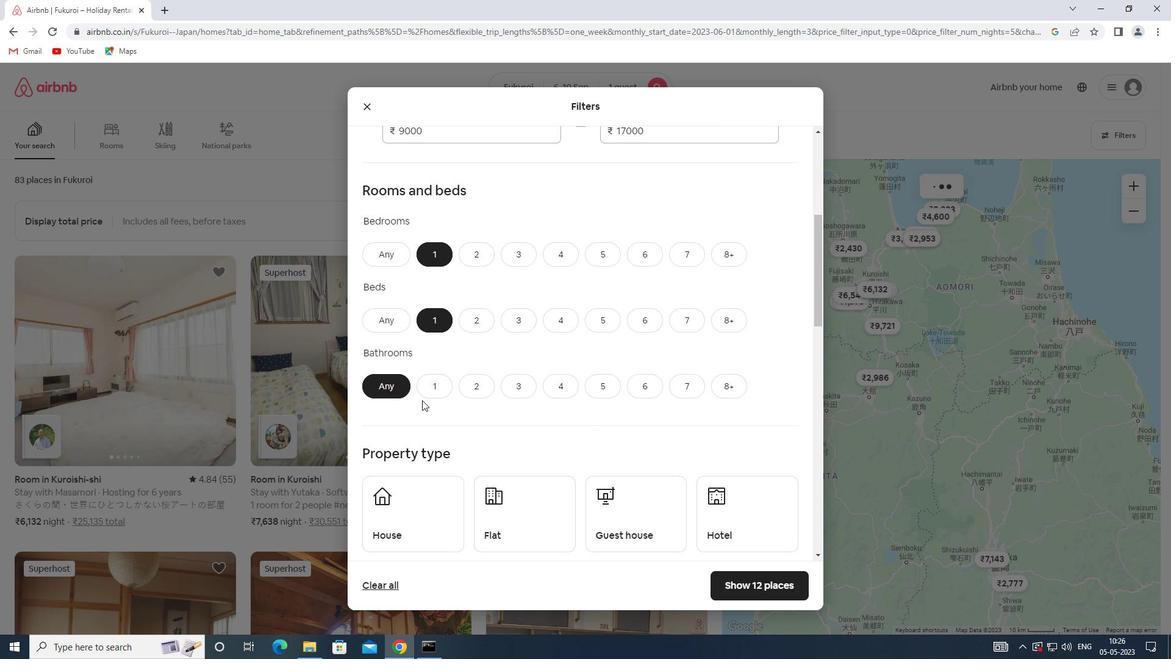 
Action: Mouse pressed left at (440, 379)
Screenshot: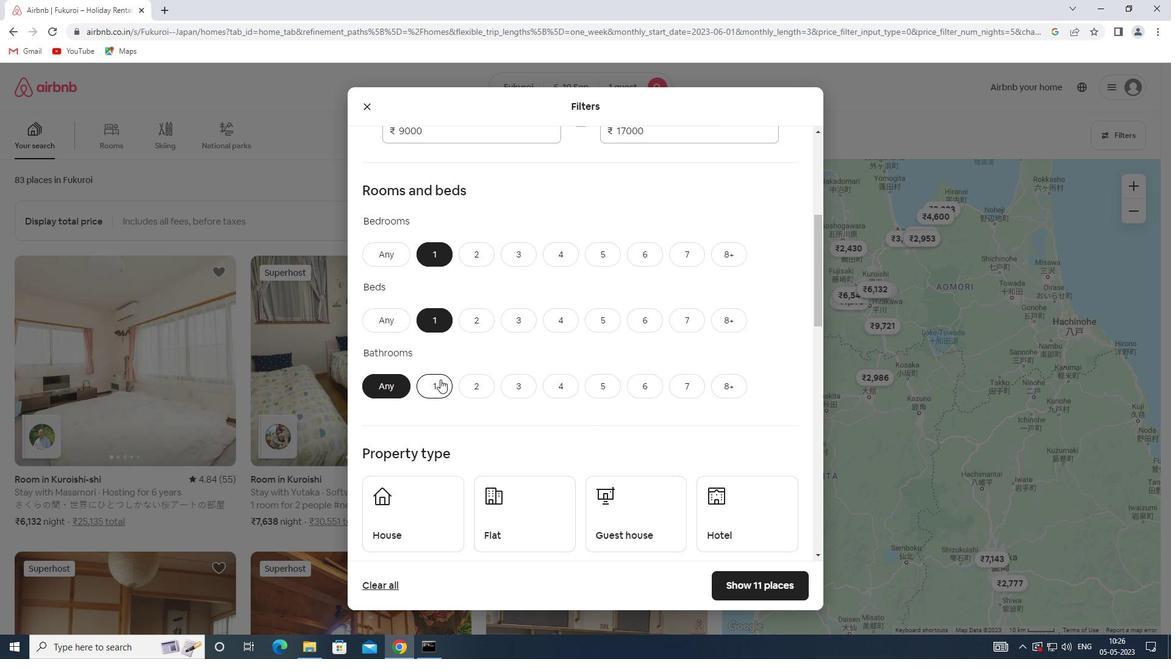
Action: Mouse scrolled (440, 379) with delta (0, 0)
Screenshot: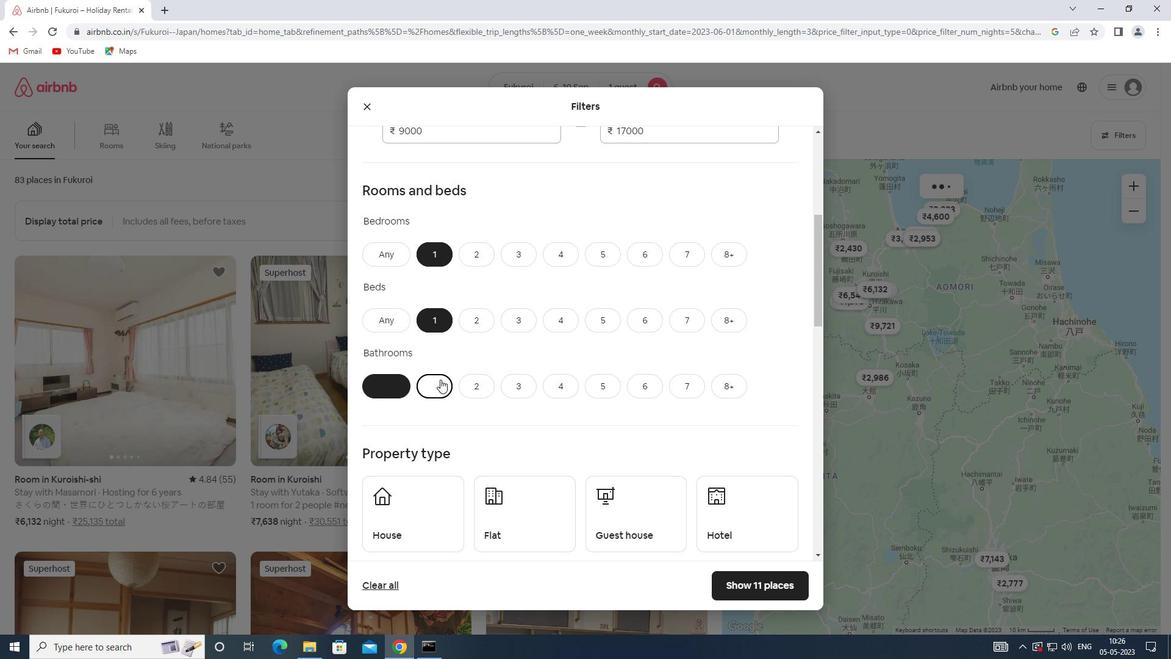 
Action: Mouse scrolled (440, 379) with delta (0, 0)
Screenshot: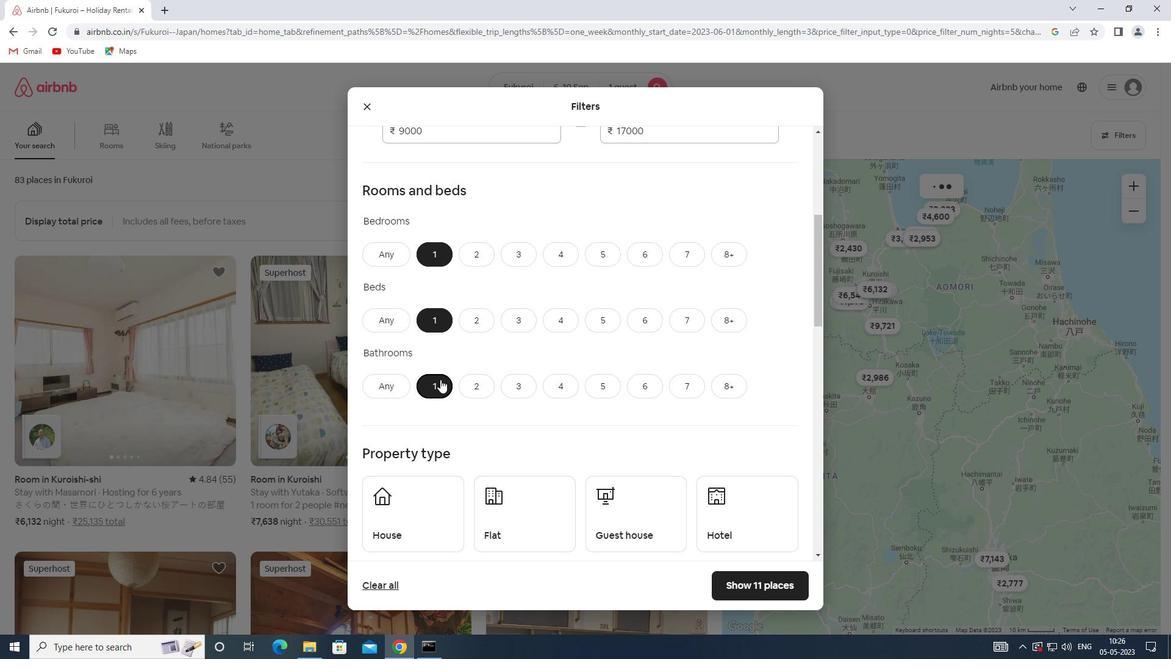 
Action: Mouse pressed left at (440, 379)
Screenshot: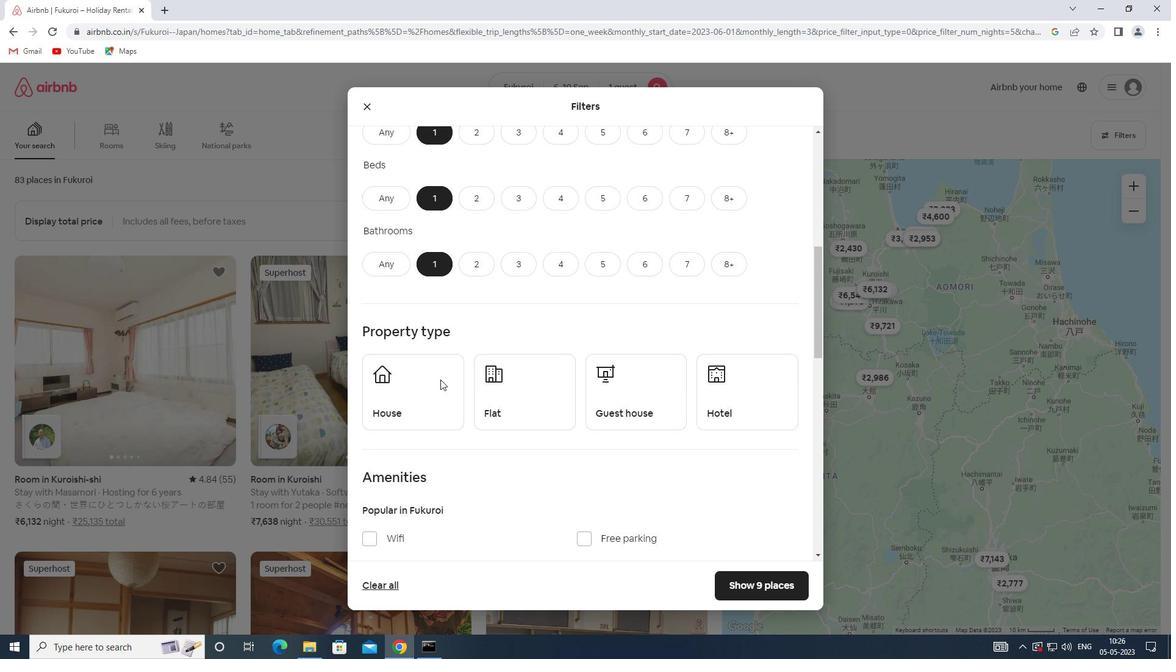 
Action: Mouse moved to (485, 394)
Screenshot: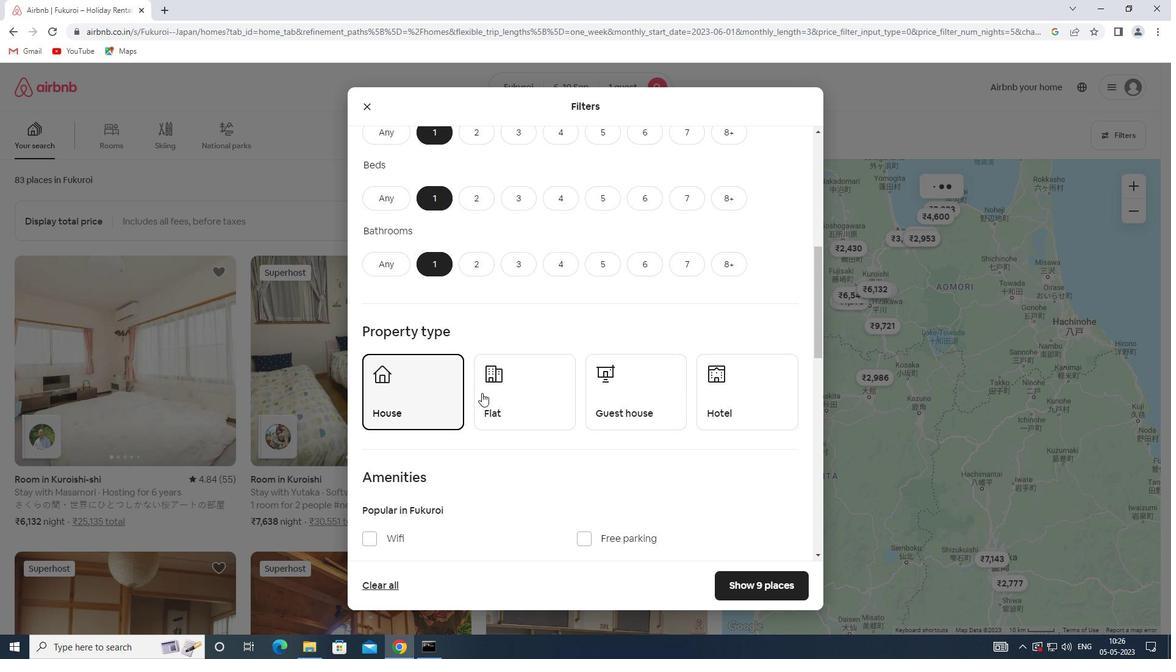 
Action: Mouse pressed left at (485, 394)
Screenshot: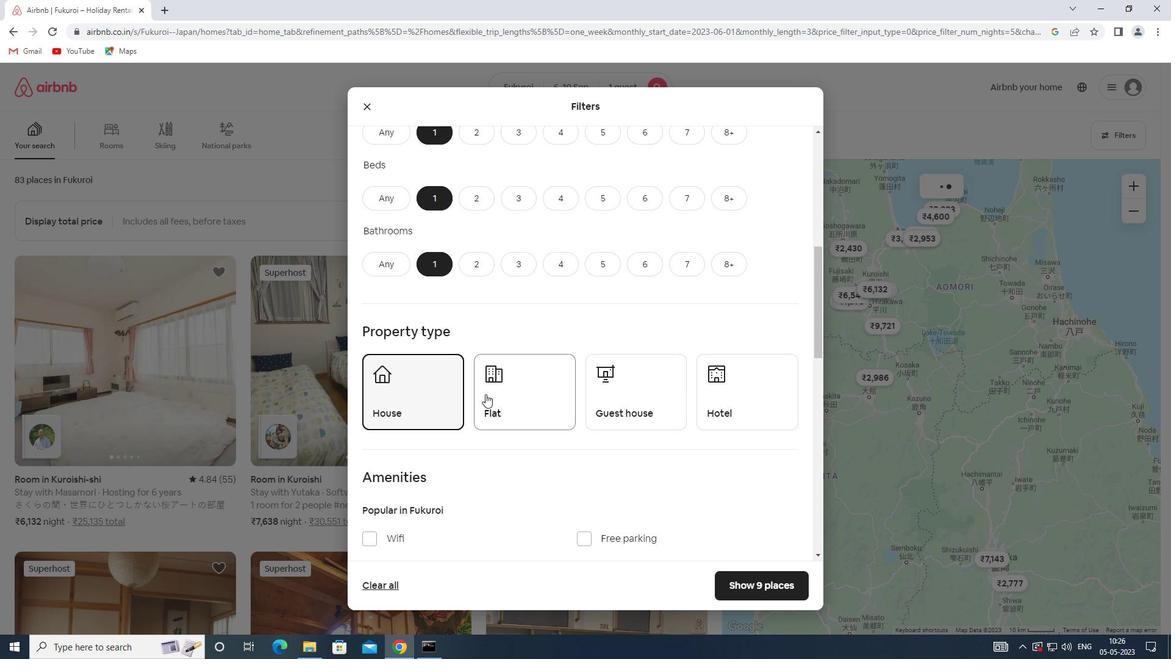 
Action: Mouse moved to (617, 402)
Screenshot: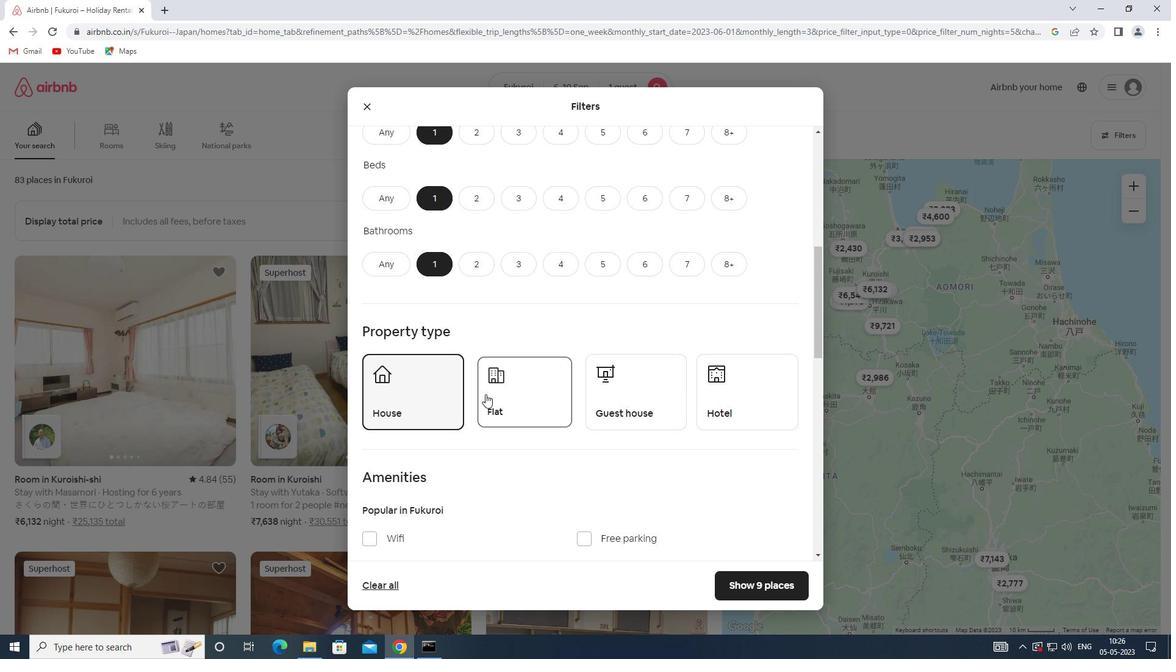 
Action: Mouse pressed left at (617, 402)
Screenshot: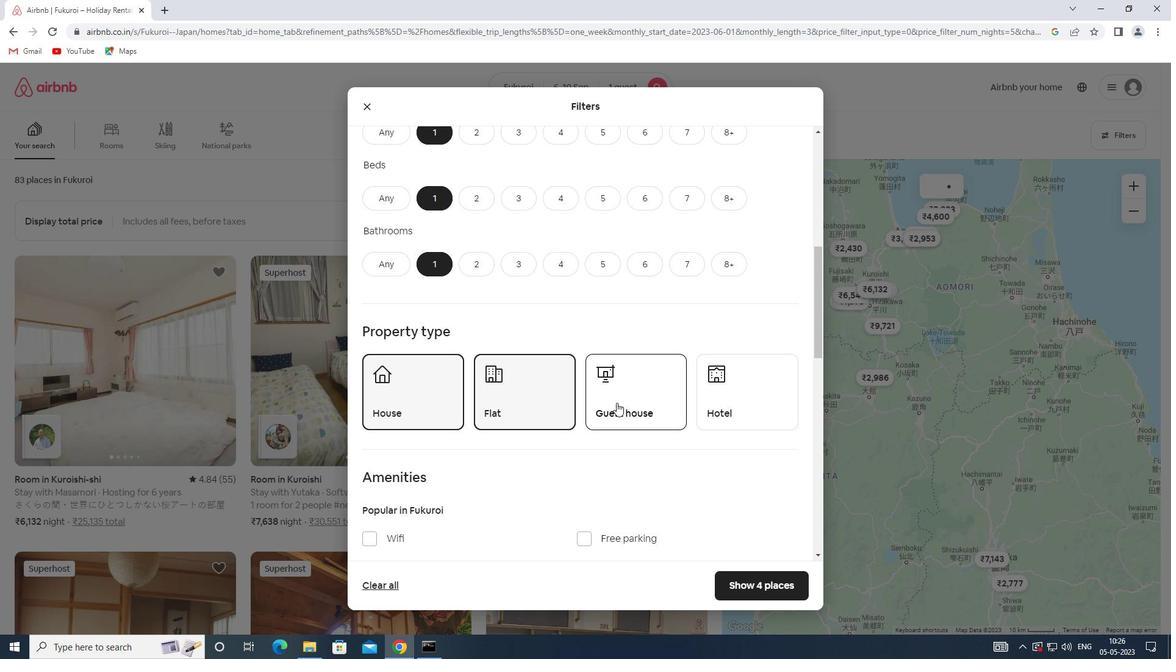 
Action: Mouse moved to (712, 402)
Screenshot: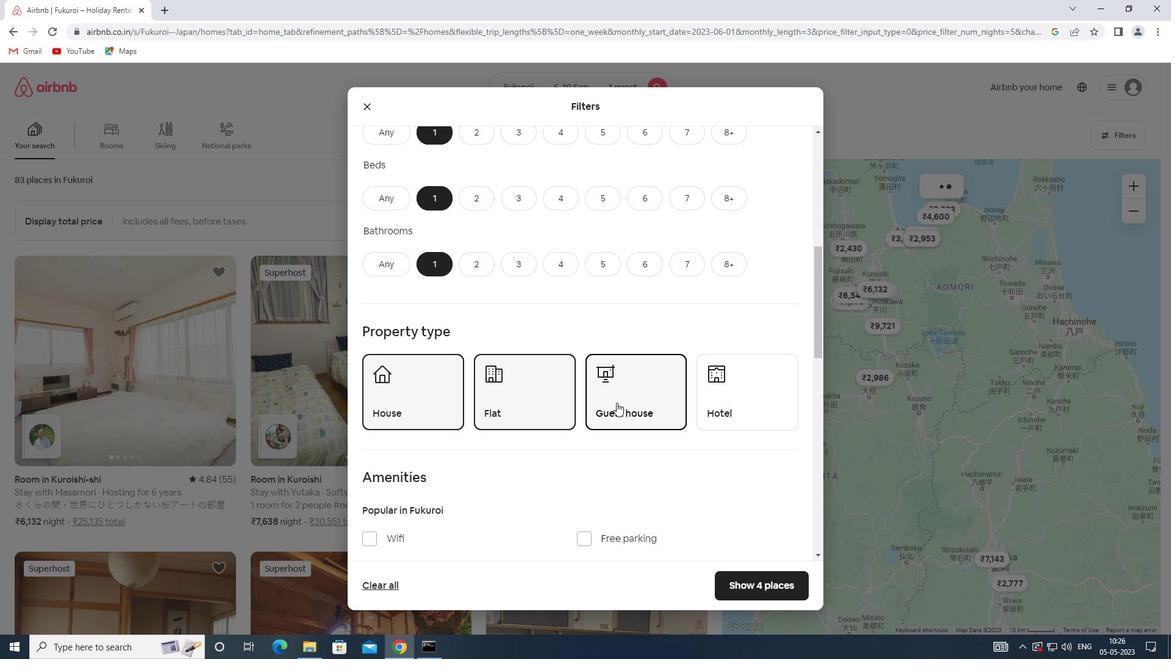 
Action: Mouse pressed left at (712, 402)
Screenshot: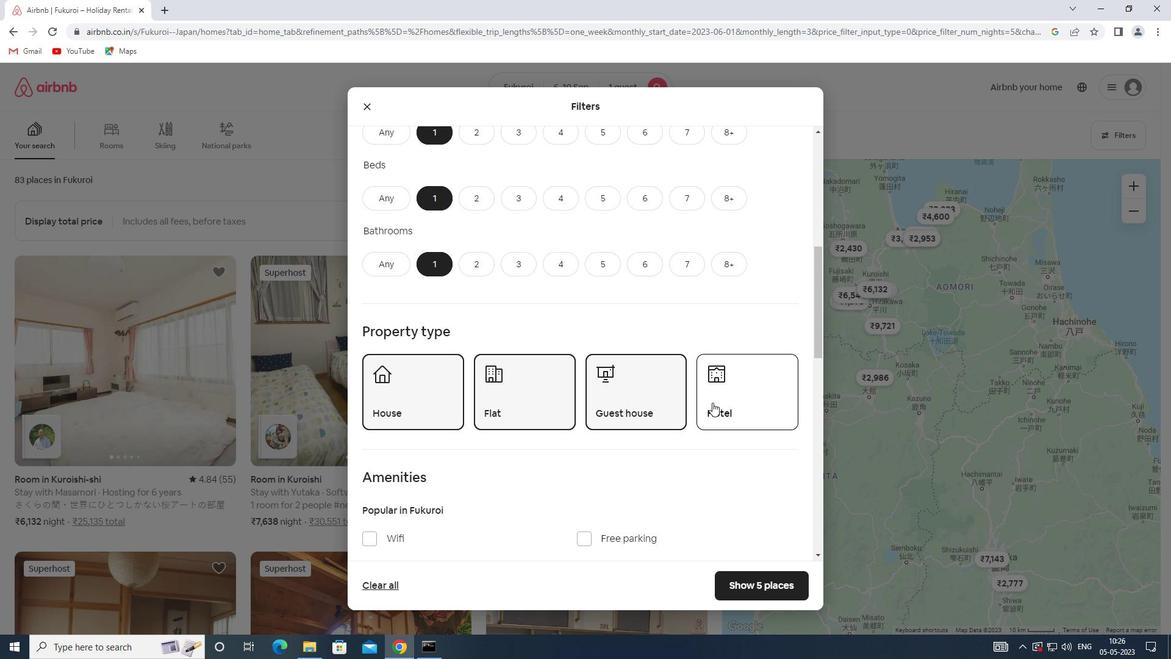 
Action: Mouse scrolled (712, 402) with delta (0, 0)
Screenshot: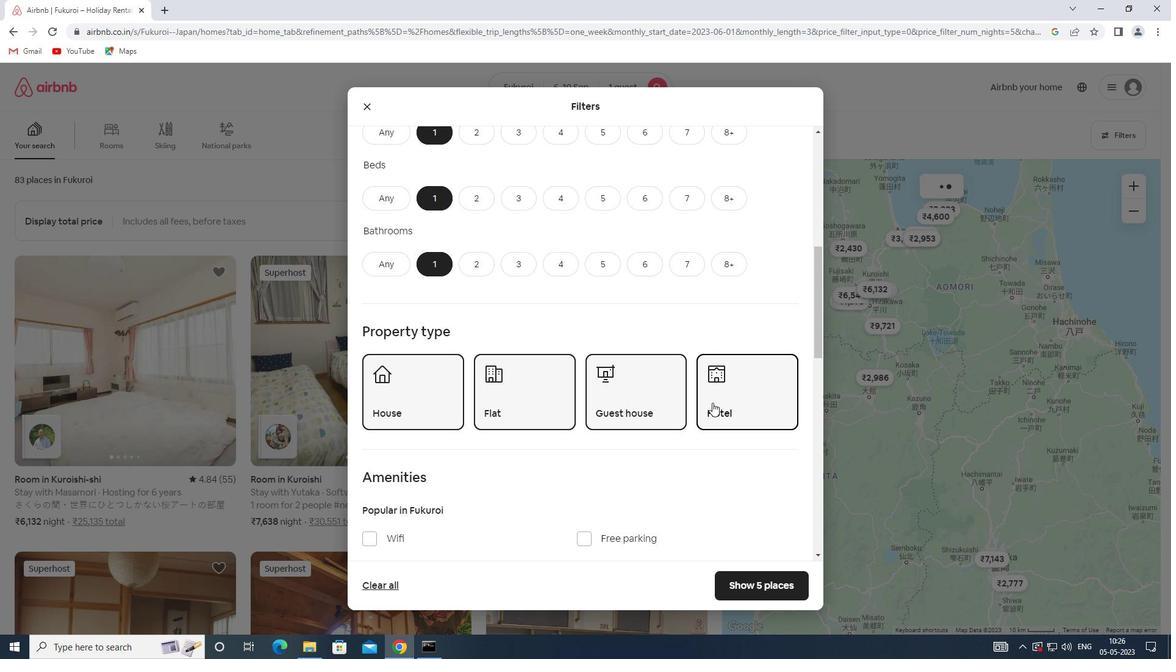 
Action: Mouse scrolled (712, 402) with delta (0, 0)
Screenshot: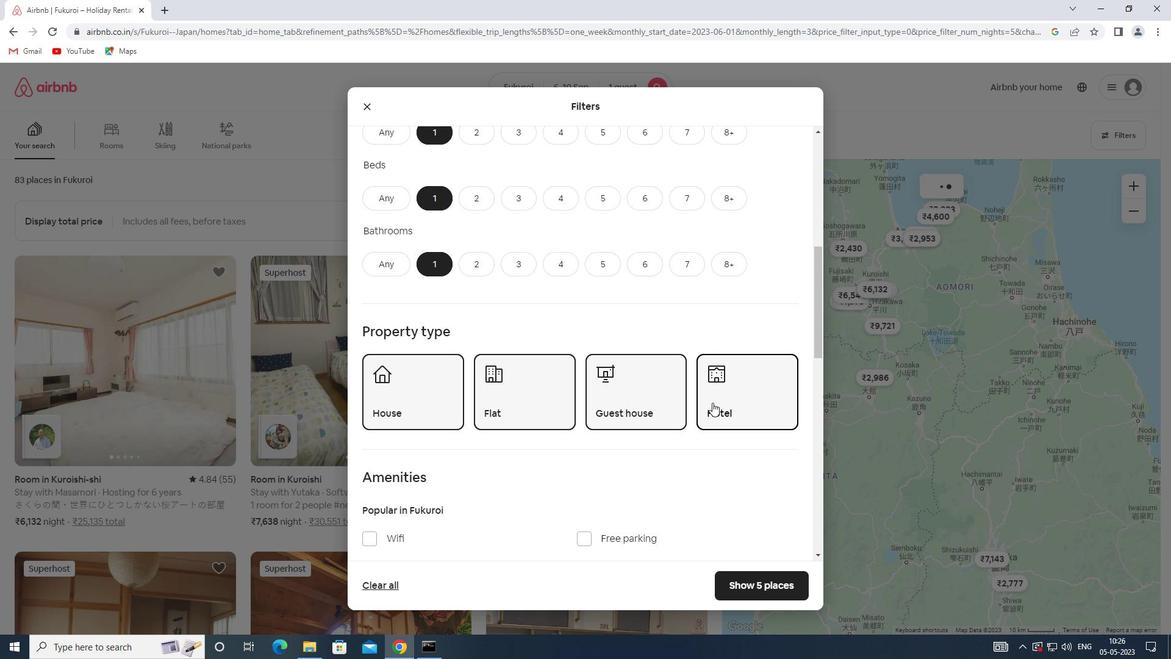 
Action: Mouse scrolled (712, 402) with delta (0, 0)
Screenshot: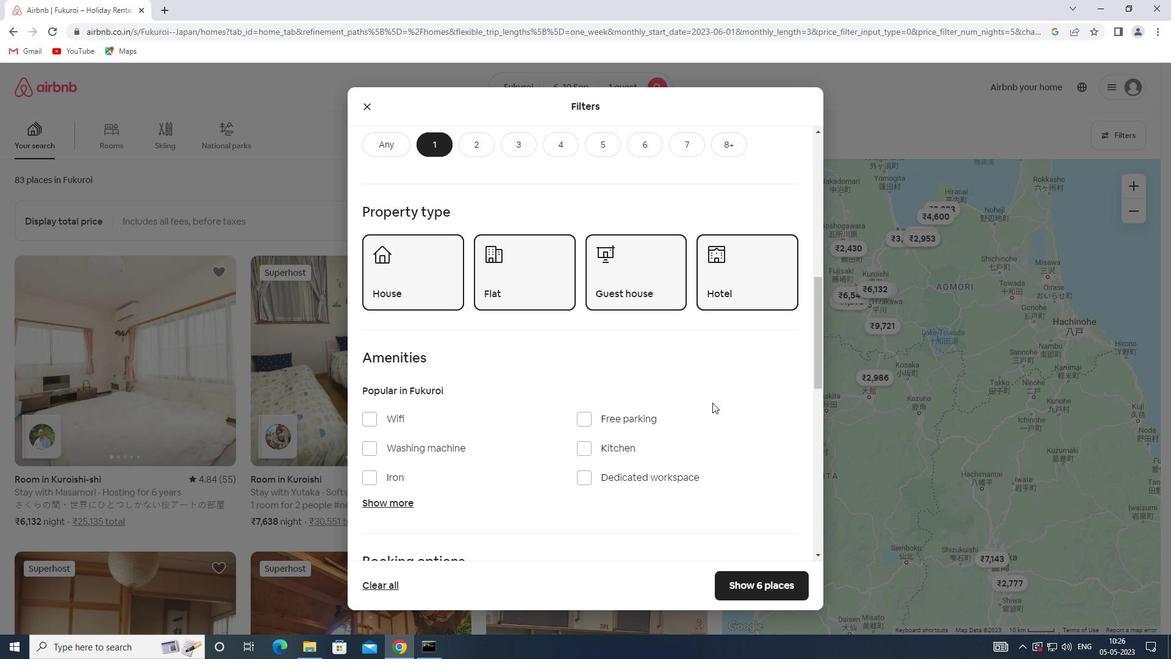 
Action: Mouse scrolled (712, 402) with delta (0, 0)
Screenshot: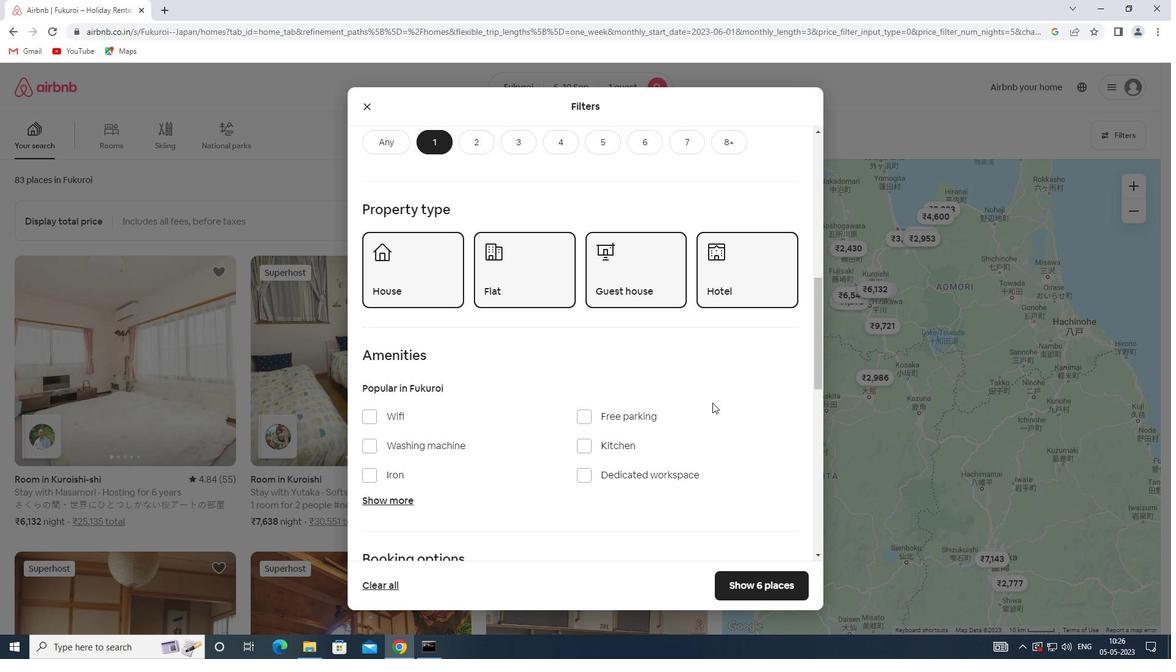 
Action: Mouse moved to (772, 516)
Screenshot: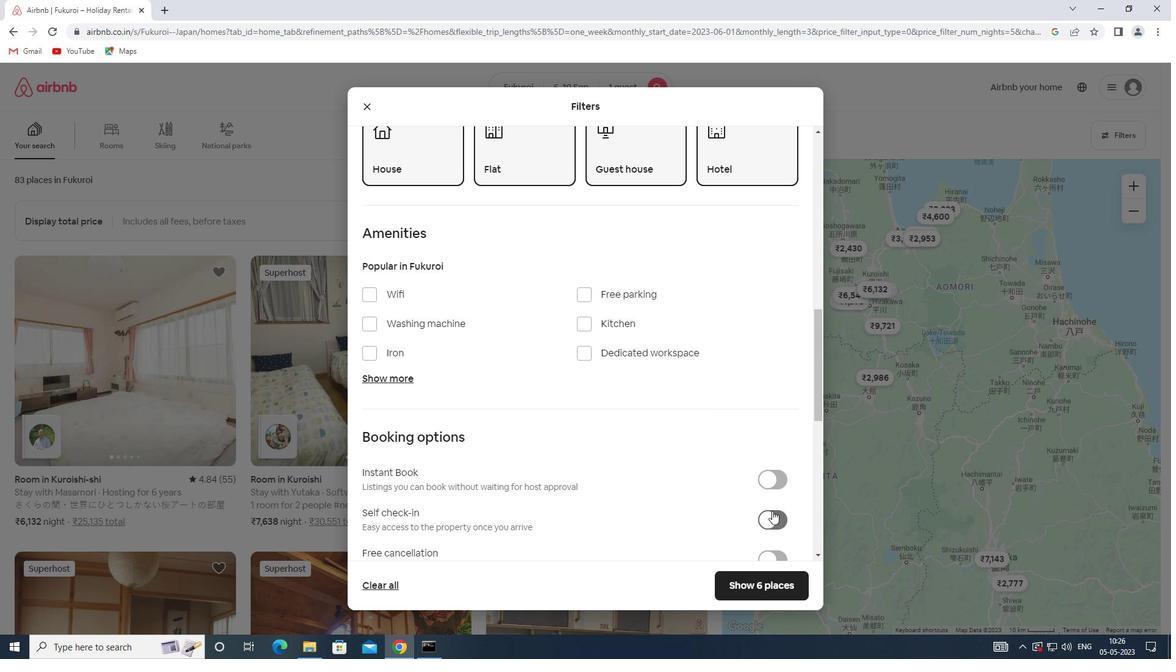 
Action: Mouse pressed left at (772, 516)
Screenshot: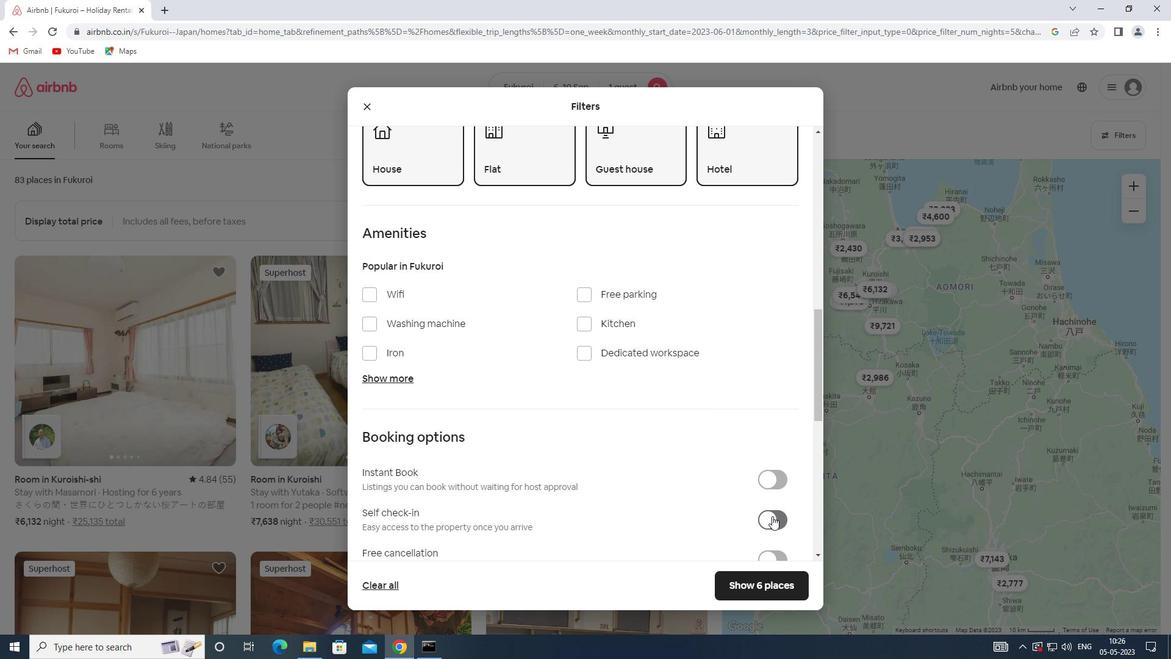 
Action: Mouse moved to (739, 499)
Screenshot: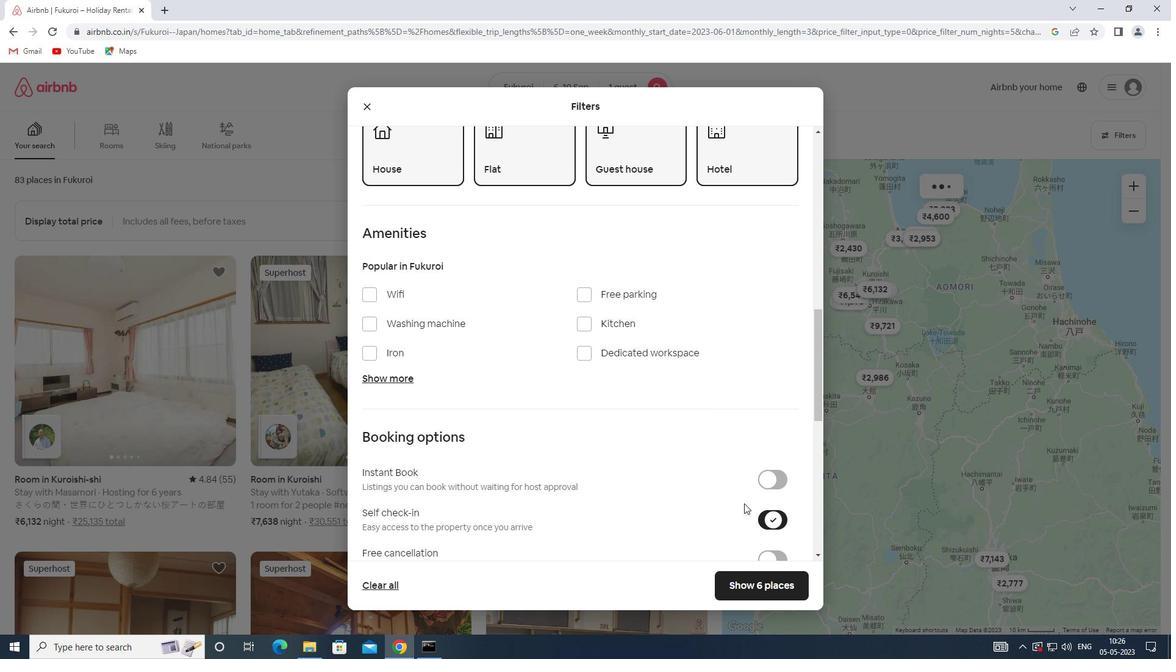 
Action: Mouse scrolled (739, 498) with delta (0, 0)
Screenshot: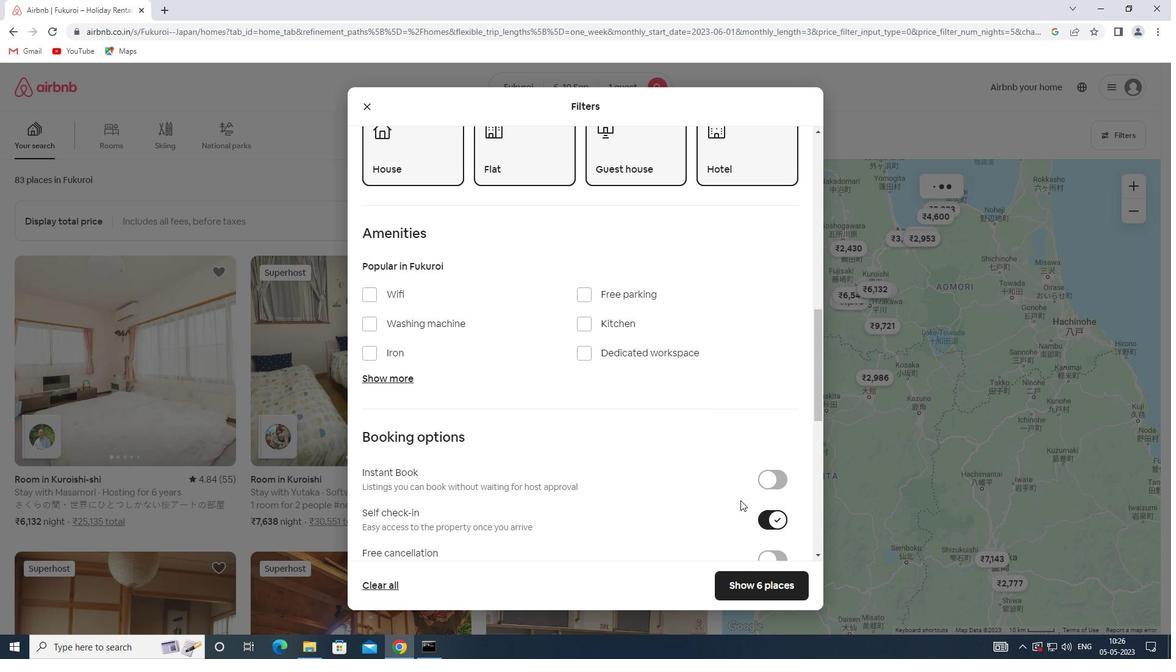
Action: Mouse scrolled (739, 498) with delta (0, 0)
Screenshot: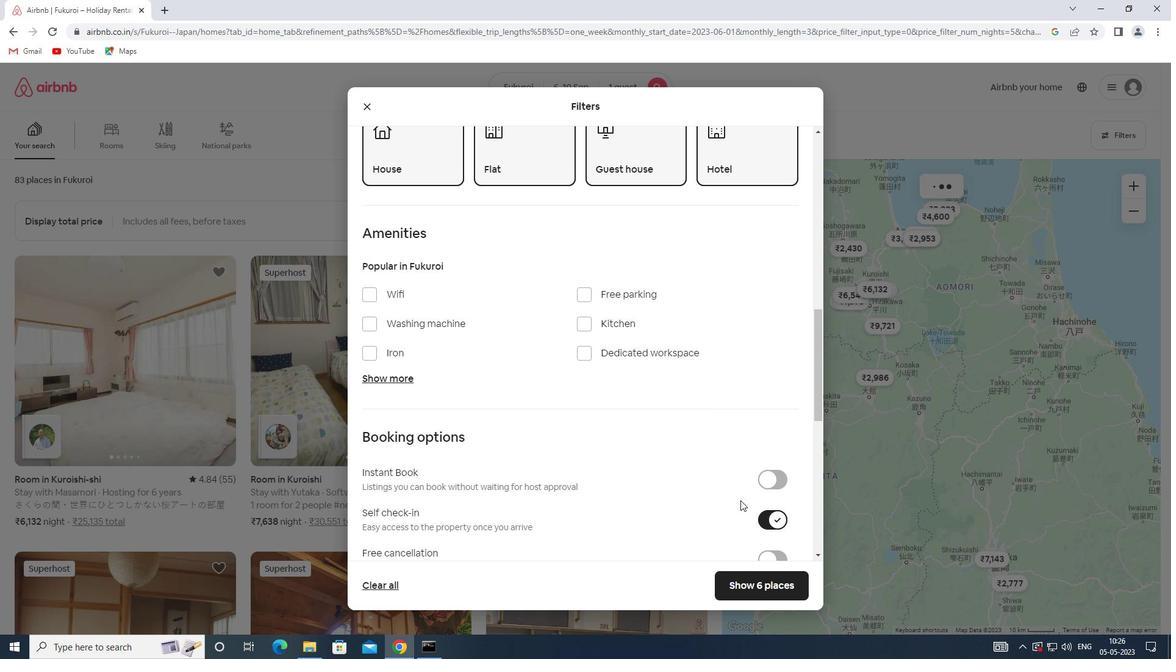
Action: Mouse scrolled (739, 498) with delta (0, 0)
Screenshot: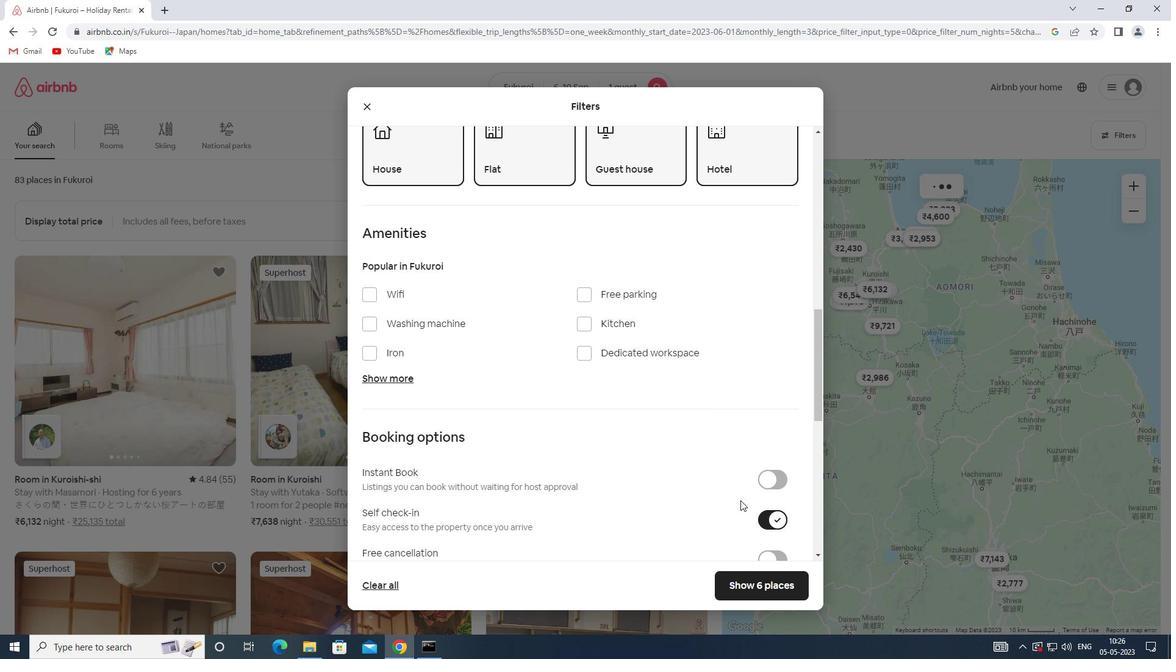 
Action: Mouse scrolled (739, 498) with delta (0, 0)
Screenshot: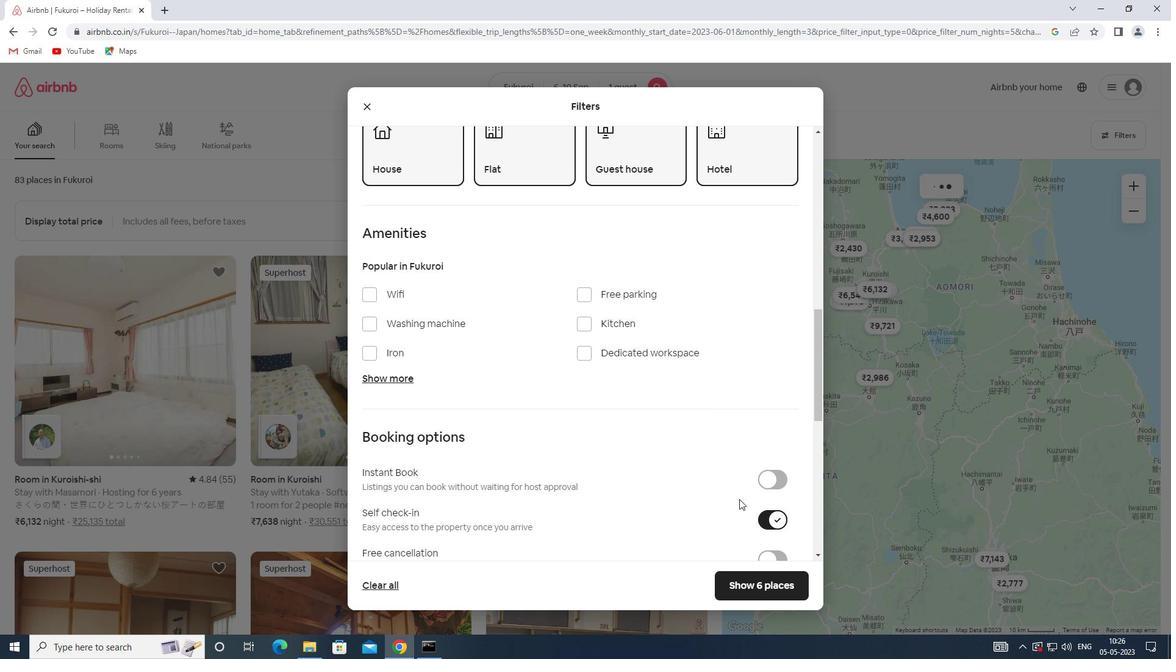 
Action: Mouse scrolled (739, 498) with delta (0, 0)
Screenshot: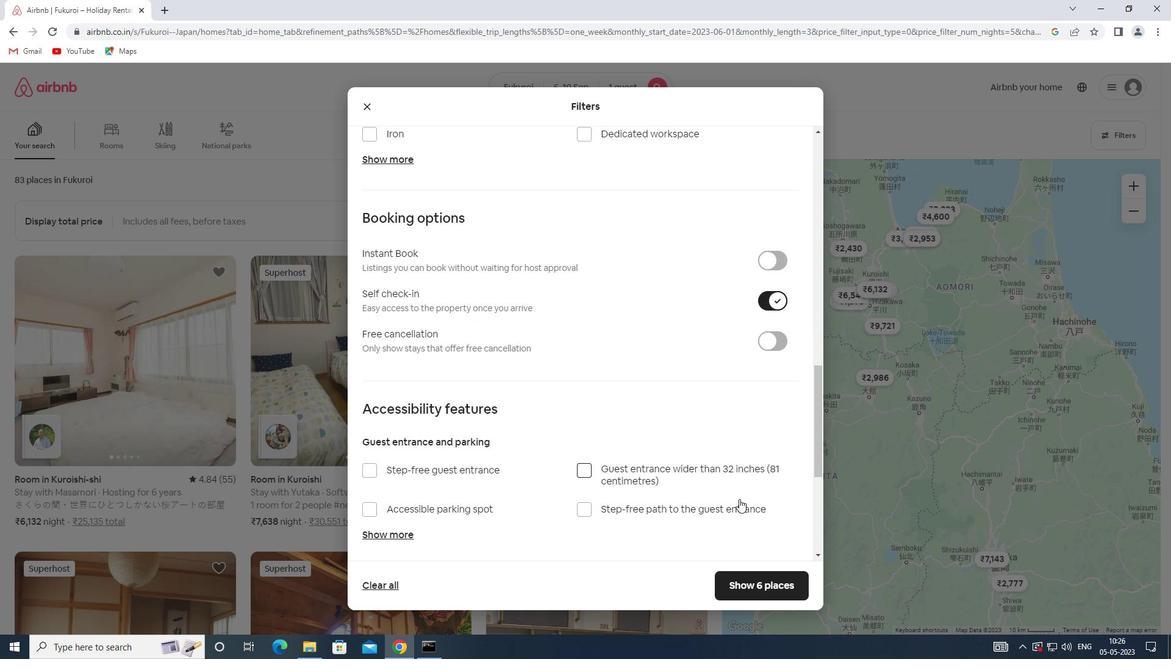 
Action: Mouse scrolled (739, 498) with delta (0, 0)
Screenshot: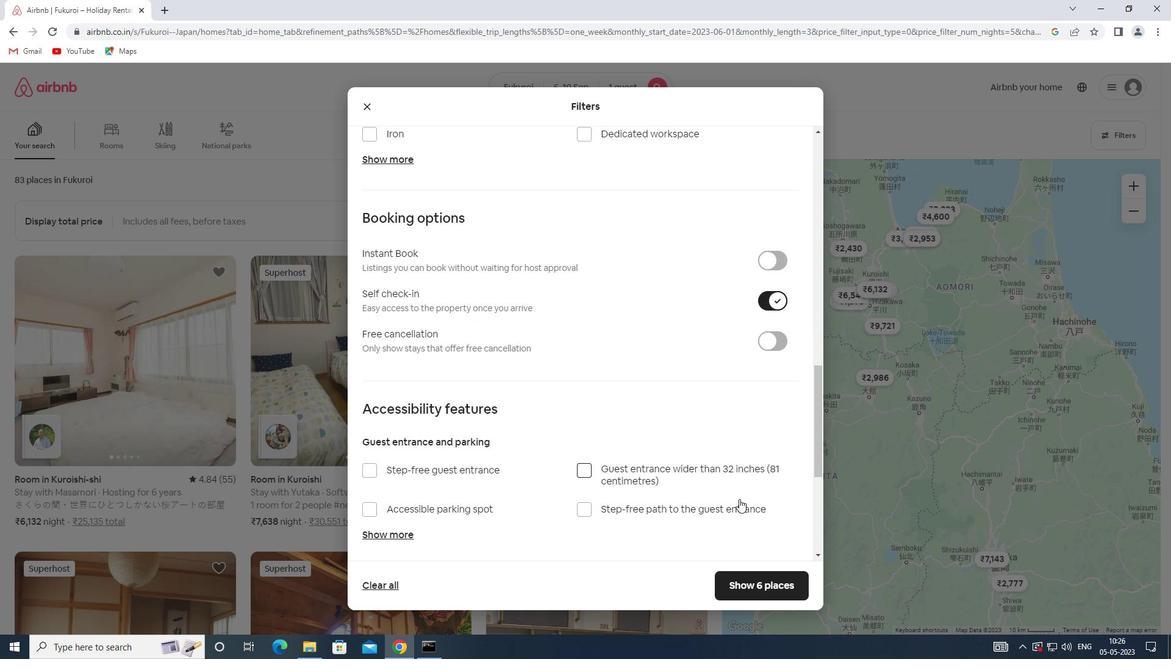 
Action: Mouse scrolled (739, 498) with delta (0, 0)
Screenshot: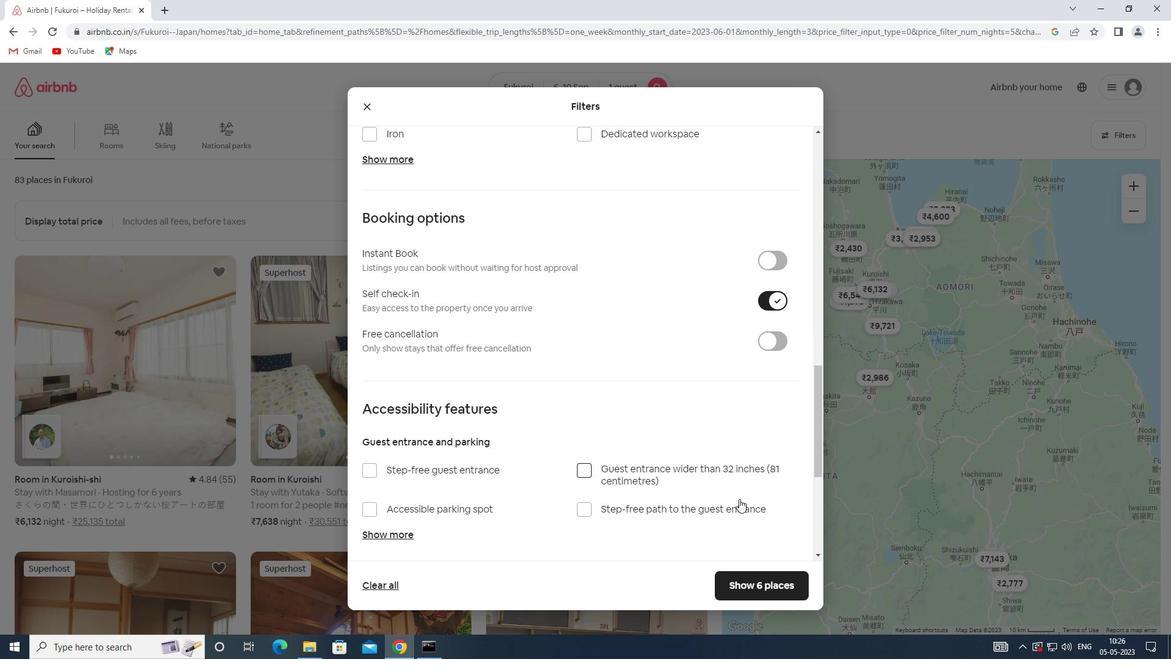 
Action: Mouse moved to (653, 518)
Screenshot: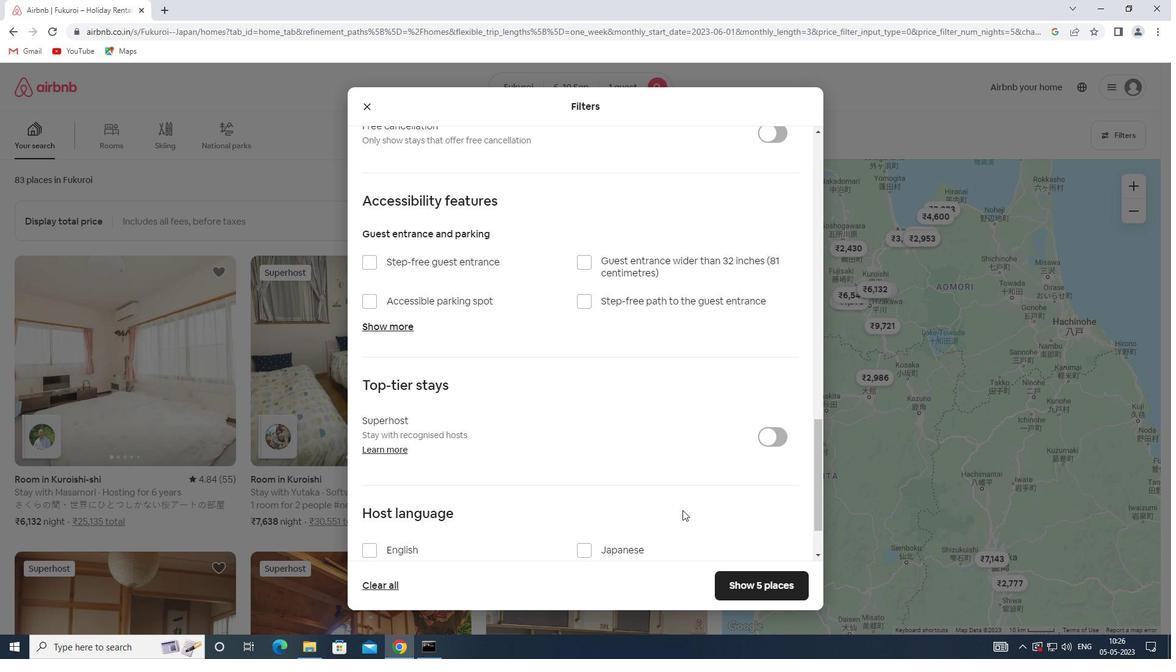 
Action: Mouse scrolled (653, 517) with delta (0, 0)
Screenshot: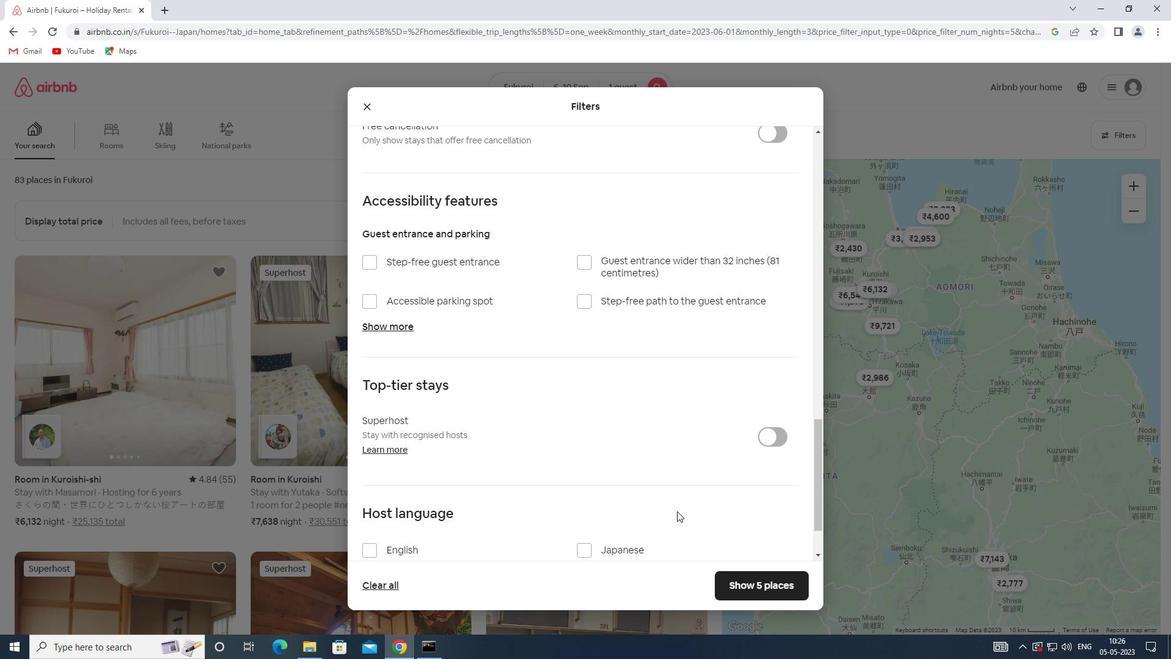 
Action: Mouse scrolled (653, 517) with delta (0, 0)
Screenshot: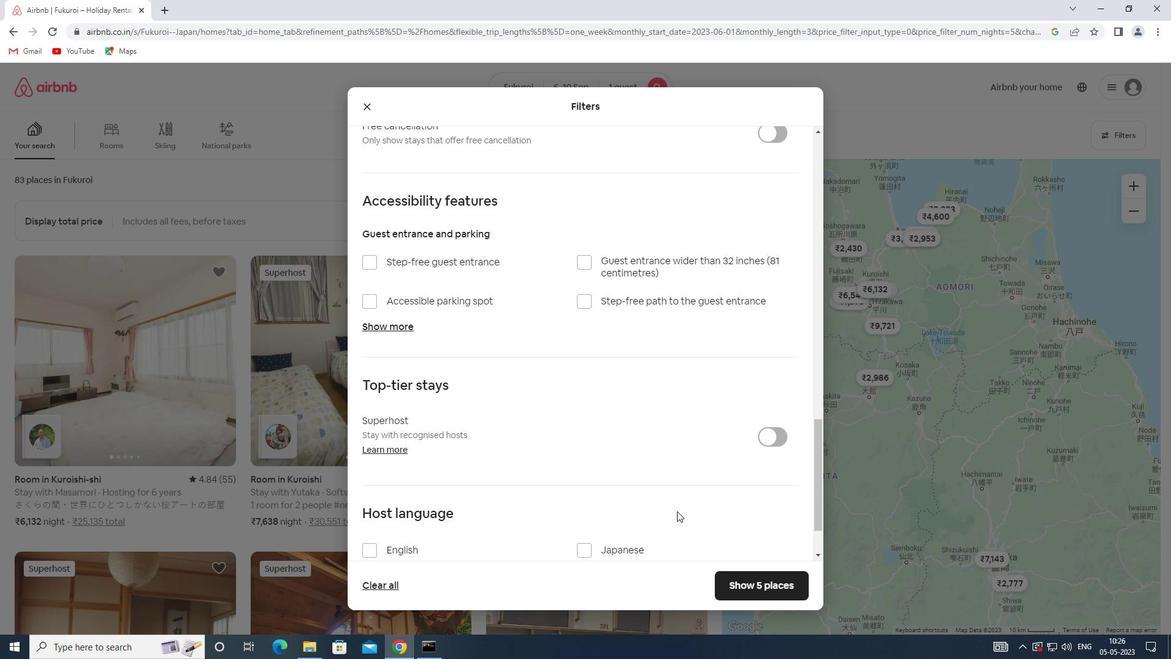 
Action: Mouse scrolled (653, 517) with delta (0, 0)
Screenshot: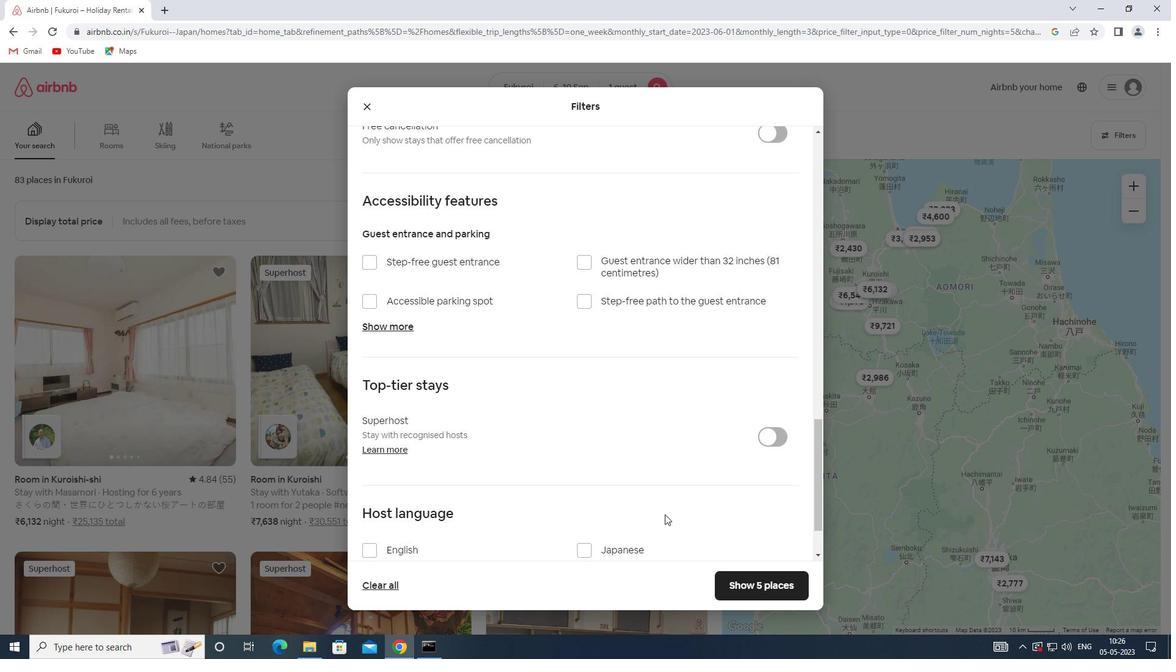 
Action: Mouse moved to (393, 474)
Screenshot: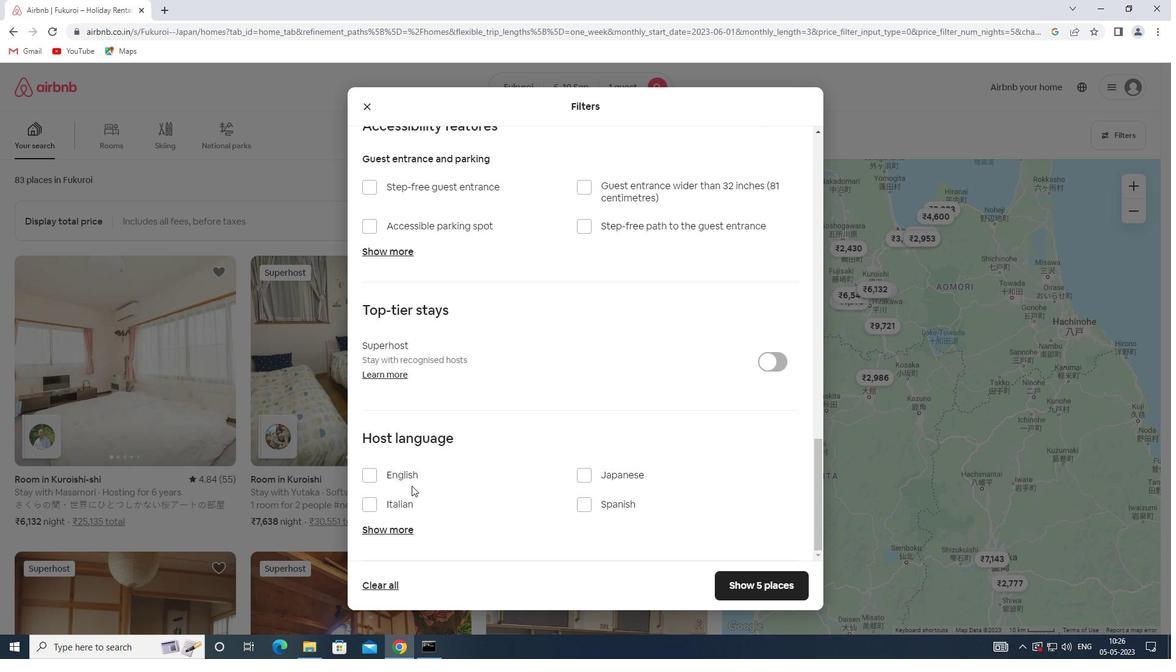 
Action: Mouse pressed left at (393, 474)
Screenshot: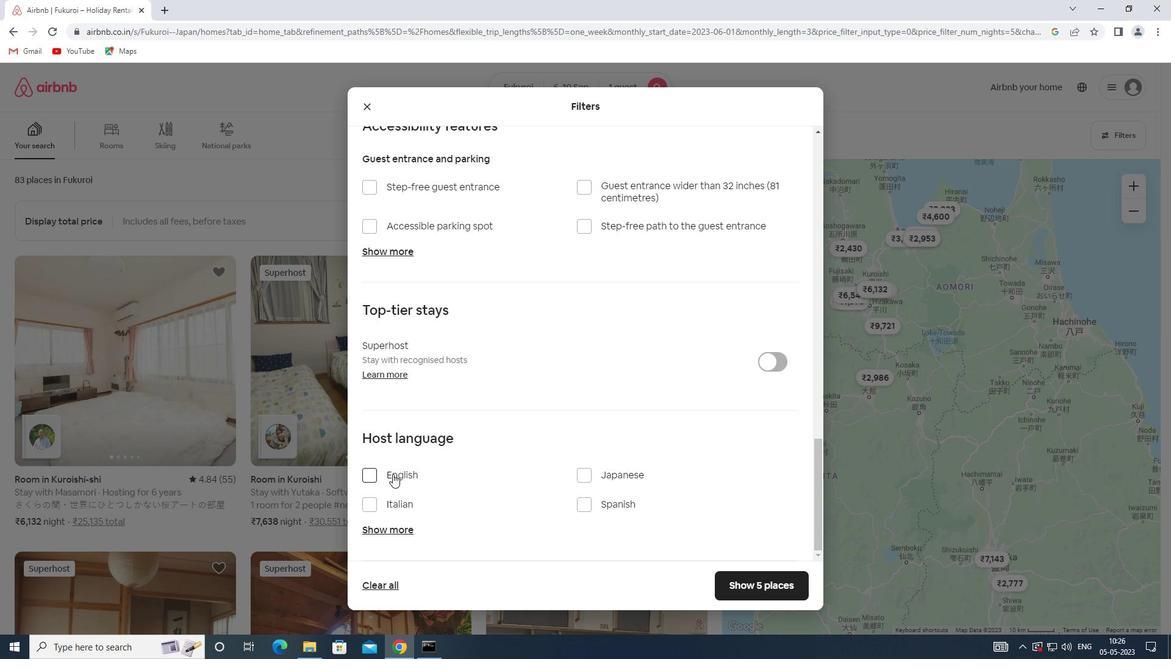
Action: Mouse moved to (750, 587)
Screenshot: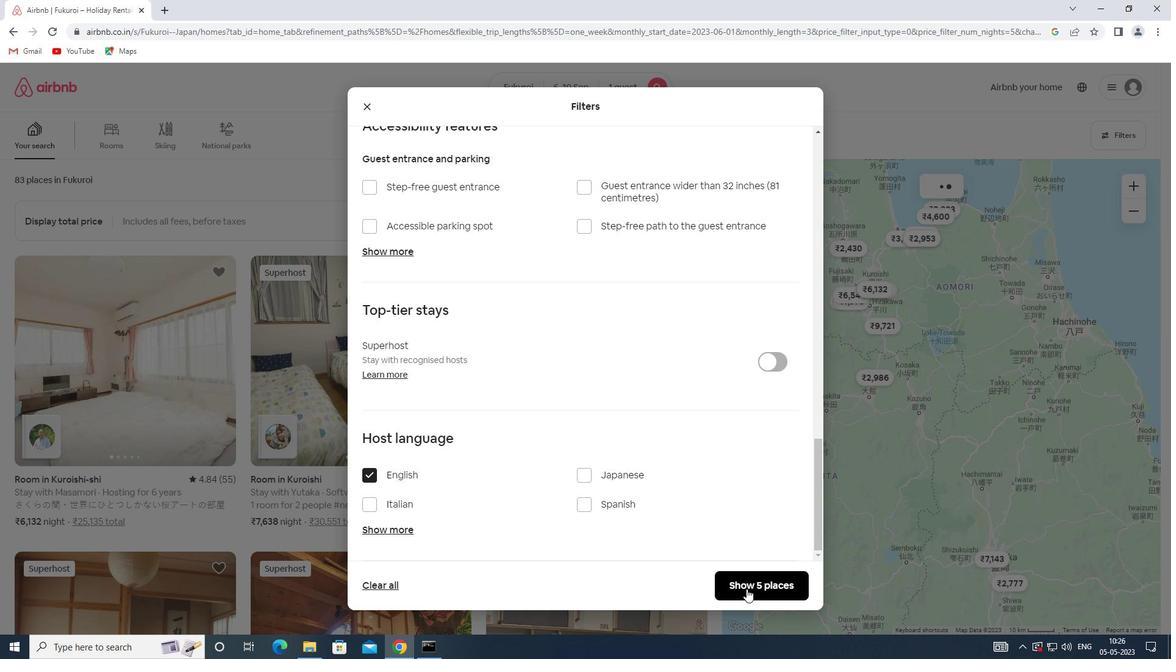 
Action: Mouse pressed left at (750, 587)
Screenshot: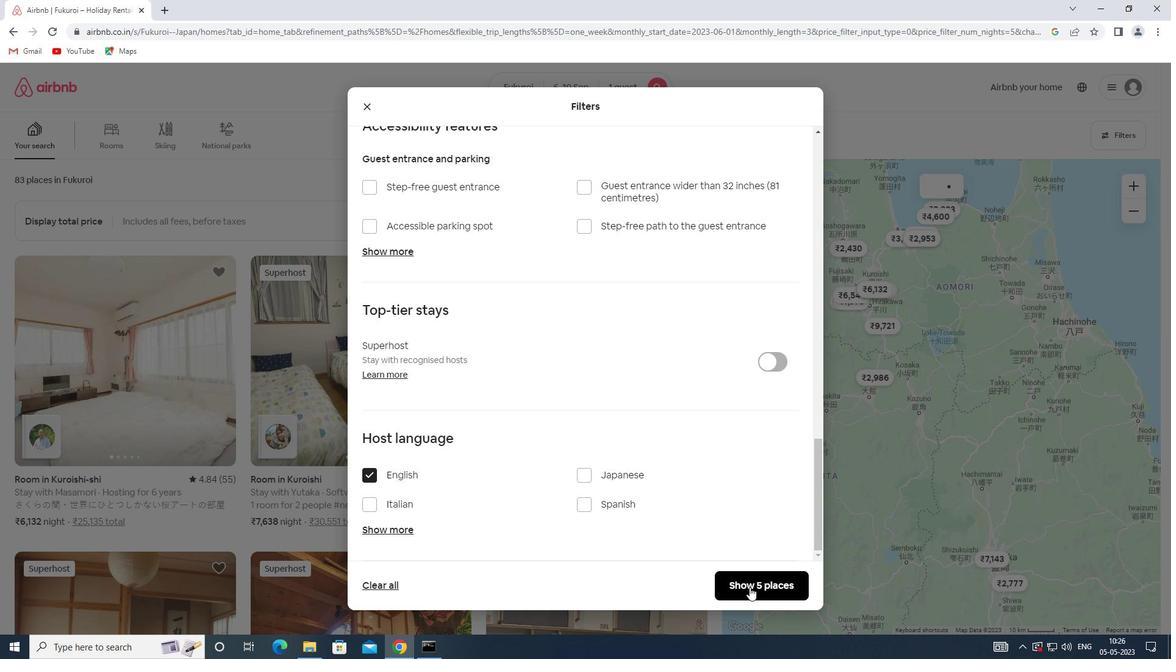 
